 Task: Open Card IT Infrastructure Execution in Board Market Analysis for Industry Trend Identification to Workspace Business Incubators and add a team member Softage.3@softage.net, a label Purple, a checklist Data Science, an attachment from your onedrive, a color Purple and finally, add a card description 'Plan and execute company team-building retreat with a focus on personal growth and development' and a comment 'Given the potential impact of this task on our company strategic goals, let us ensure that we approach it with a long-term perspective.'. Add a start date 'Jan 03, 1900' with a due date 'Jan 10, 1900'
Action: Mouse moved to (217, 131)
Screenshot: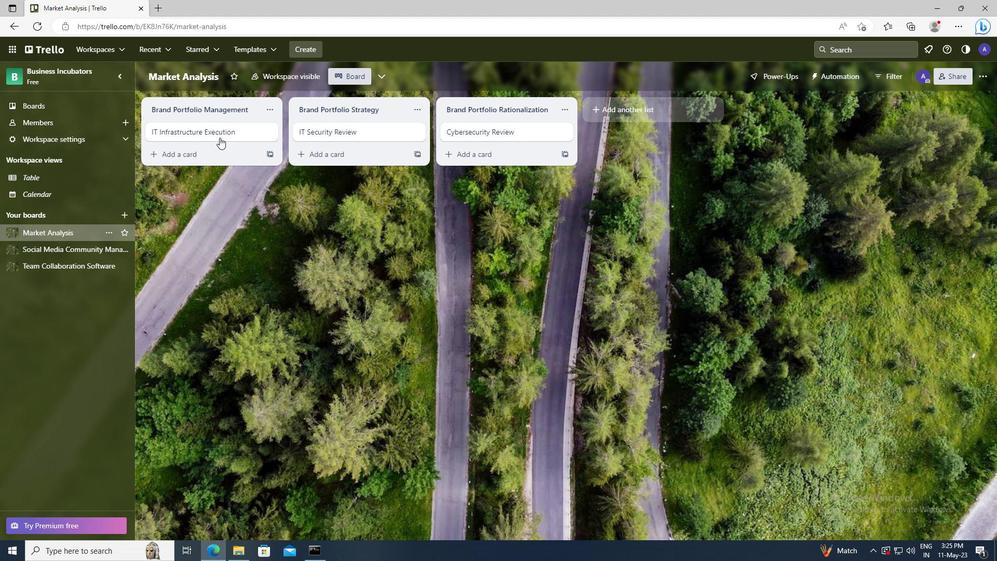 
Action: Mouse pressed left at (217, 131)
Screenshot: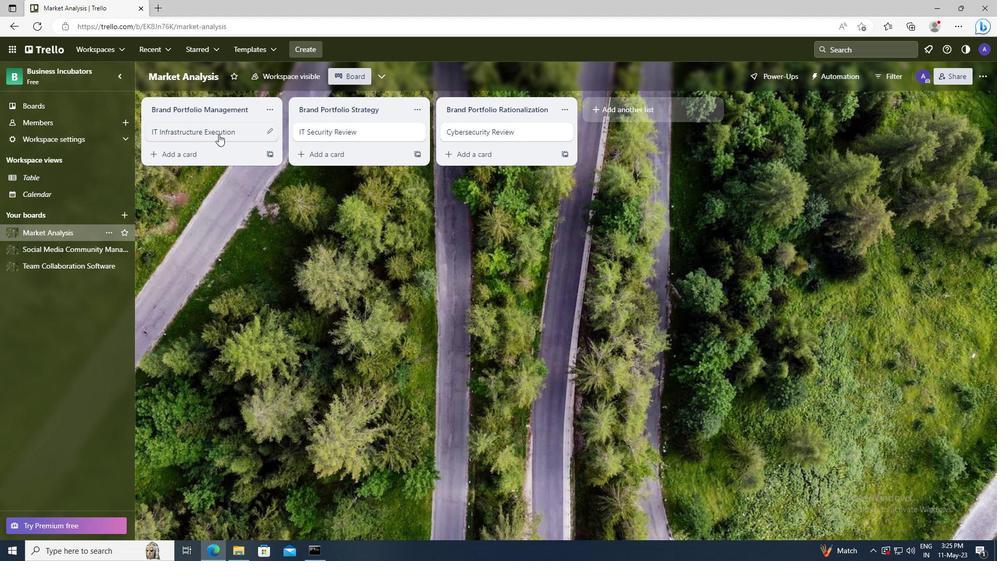 
Action: Mouse moved to (627, 133)
Screenshot: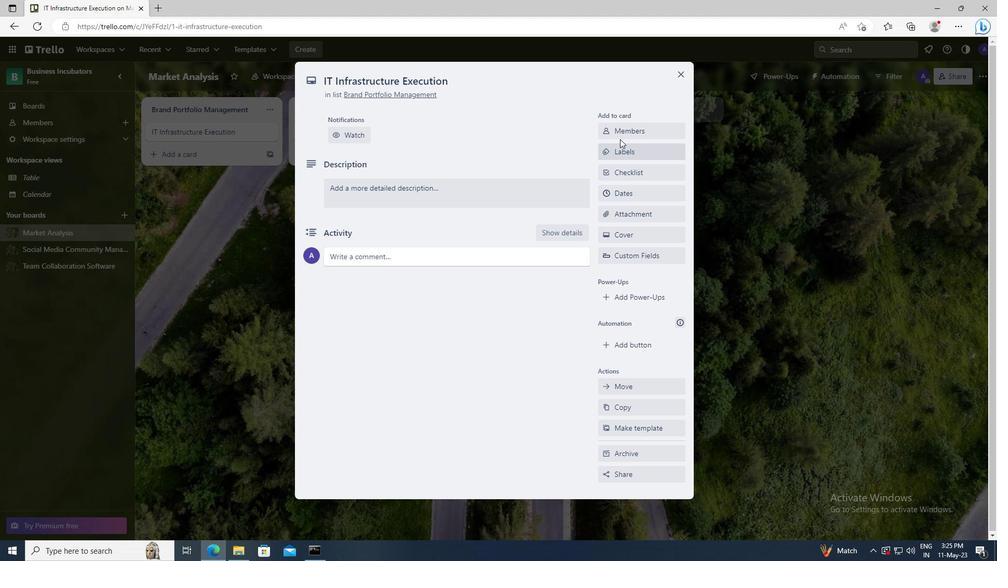 
Action: Mouse pressed left at (627, 133)
Screenshot: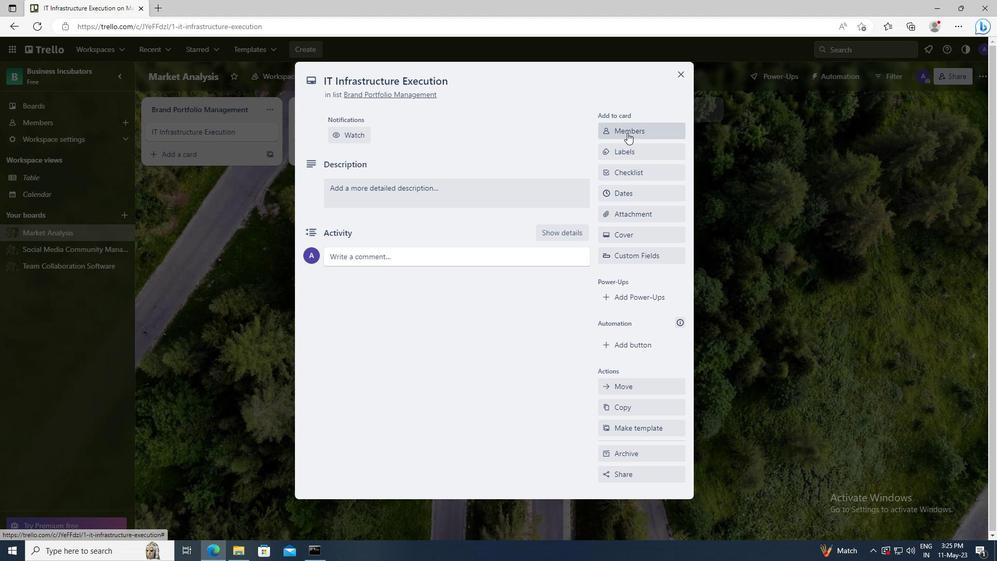
Action: Mouse moved to (635, 176)
Screenshot: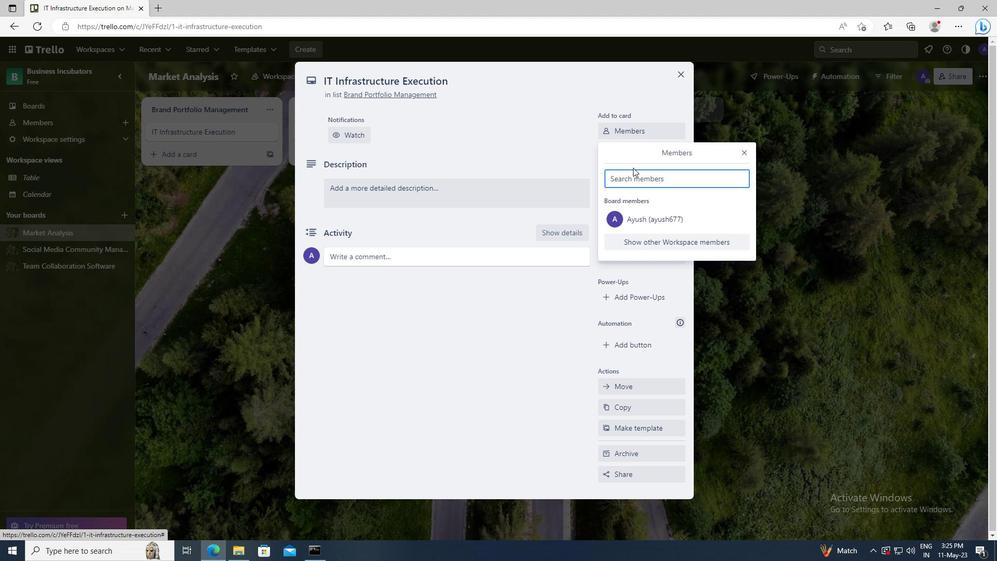 
Action: Mouse pressed left at (635, 176)
Screenshot: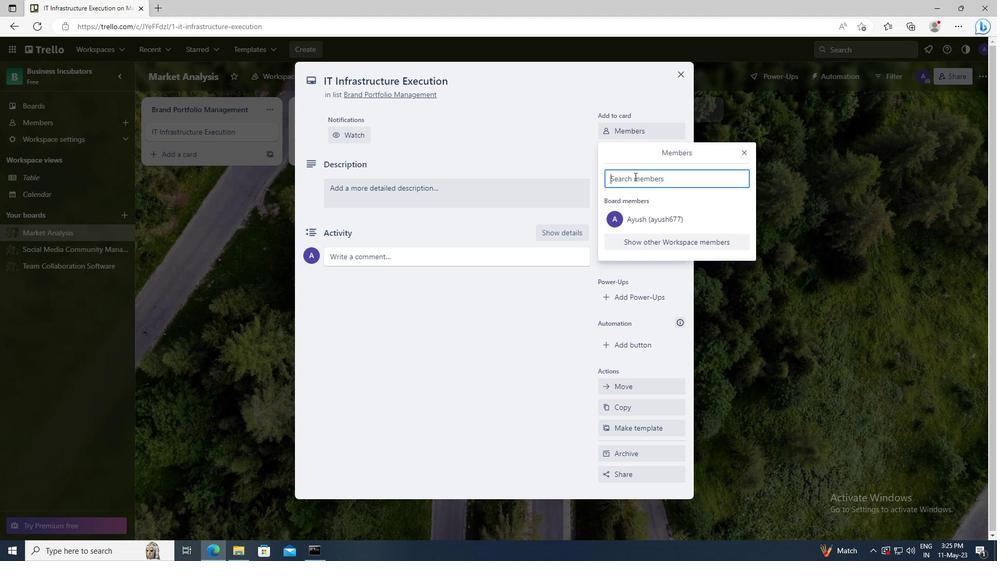 
Action: Key pressed <Key.shift>SOFTAGE.3
Screenshot: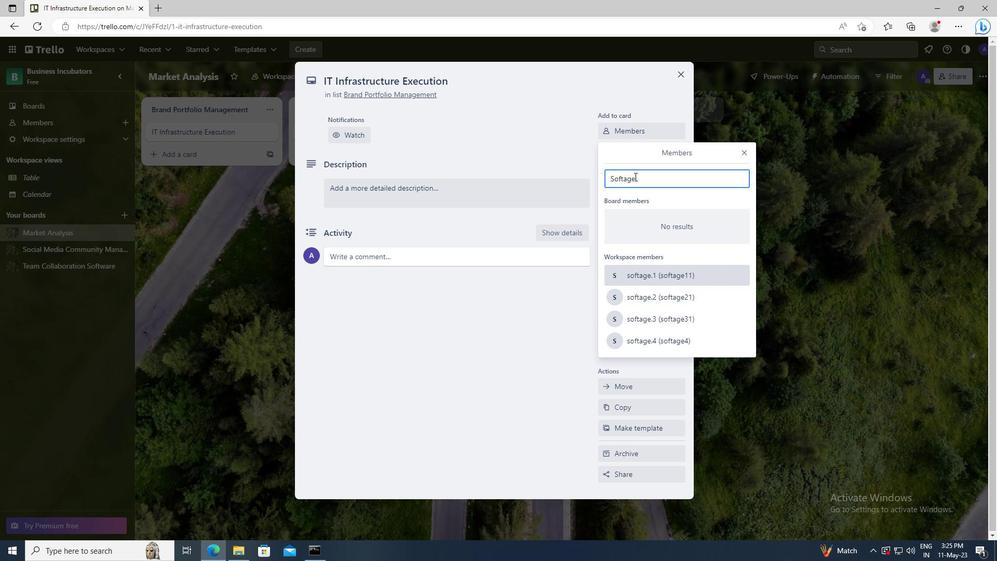 
Action: Mouse moved to (650, 277)
Screenshot: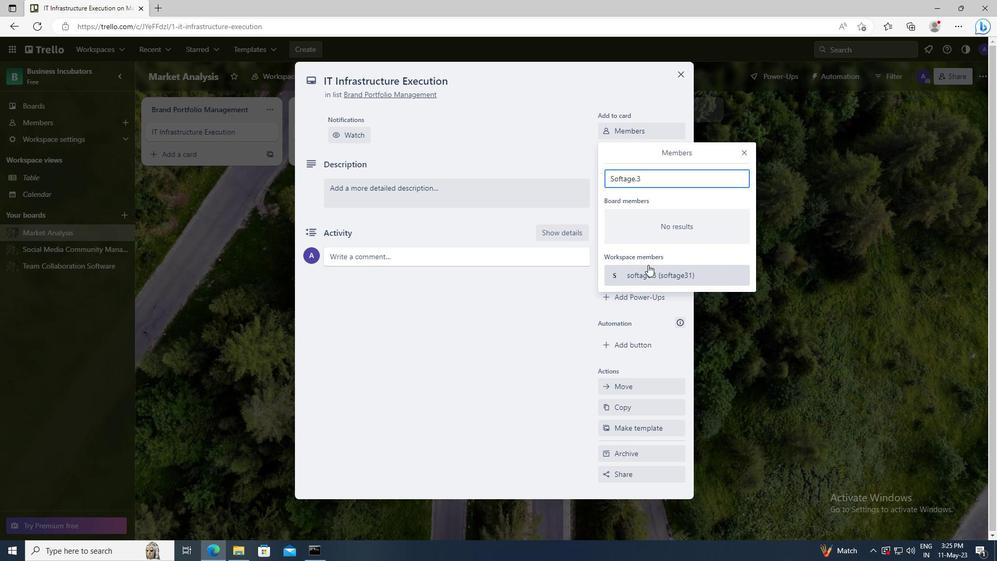 
Action: Mouse pressed left at (650, 277)
Screenshot: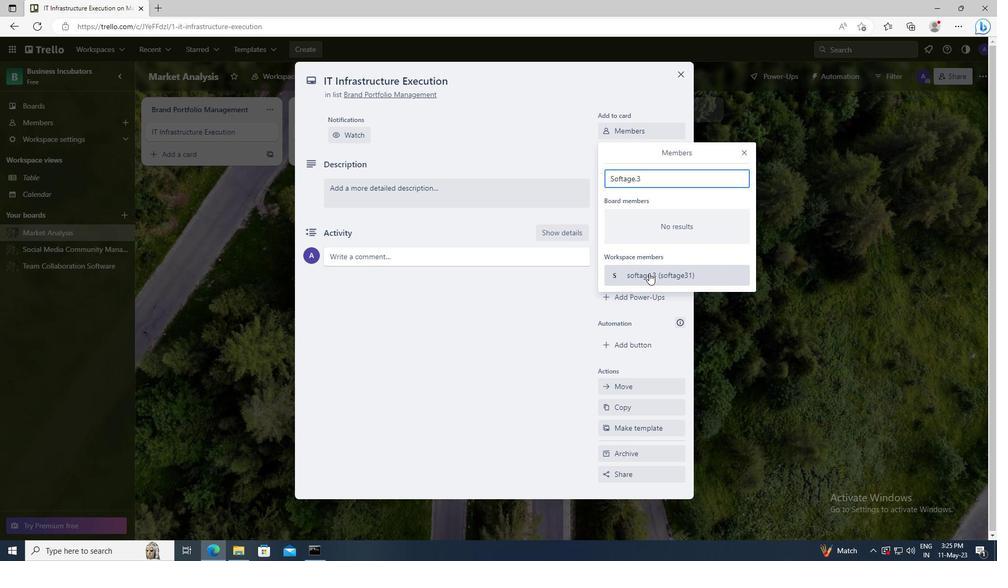 
Action: Mouse moved to (743, 152)
Screenshot: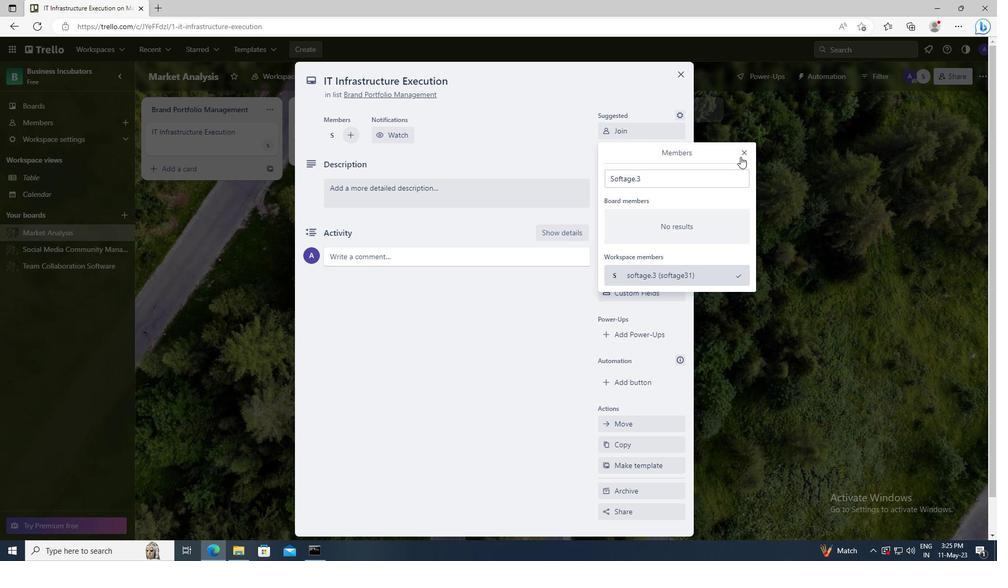
Action: Mouse pressed left at (743, 152)
Screenshot: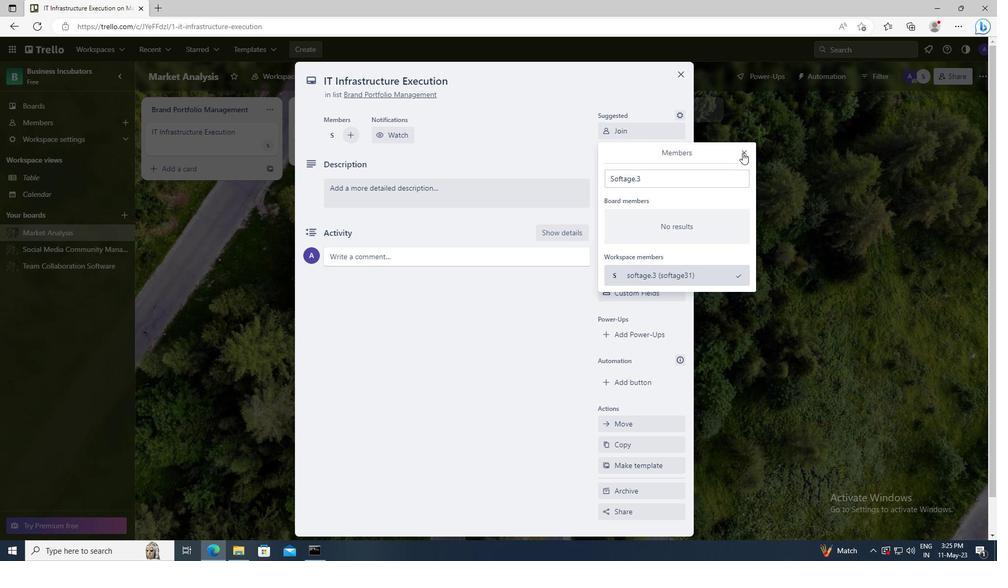
Action: Mouse moved to (647, 183)
Screenshot: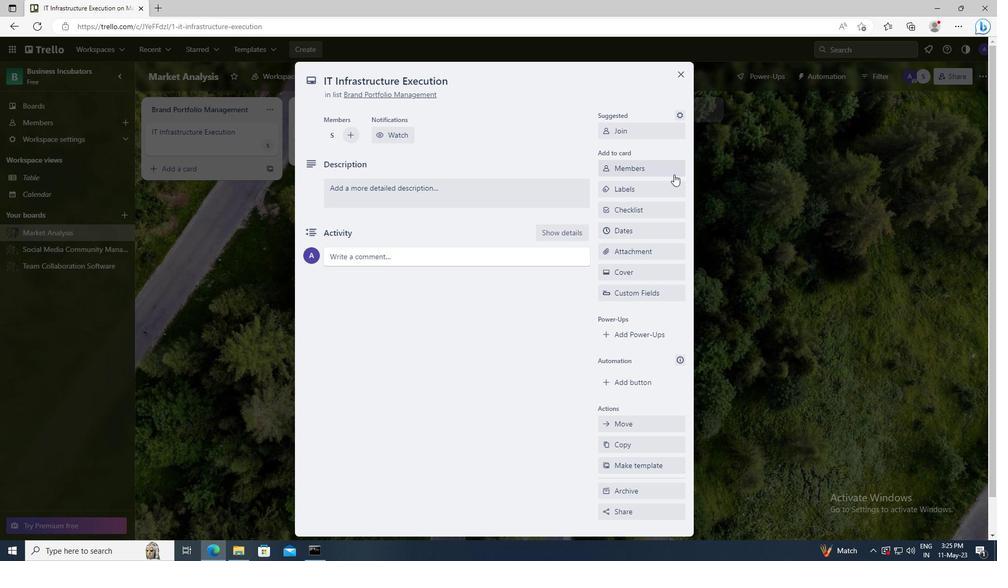 
Action: Mouse pressed left at (647, 183)
Screenshot: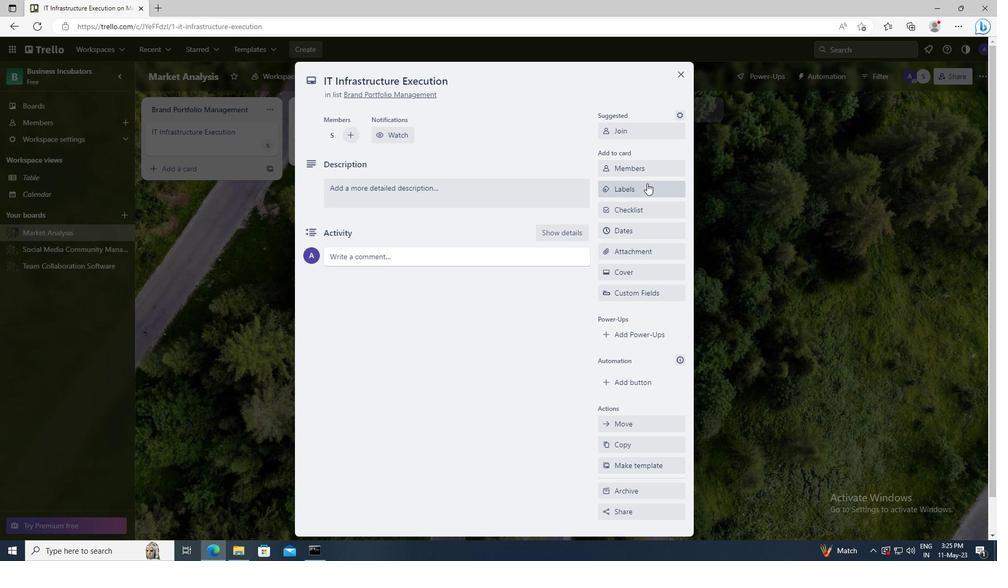 
Action: Mouse moved to (677, 394)
Screenshot: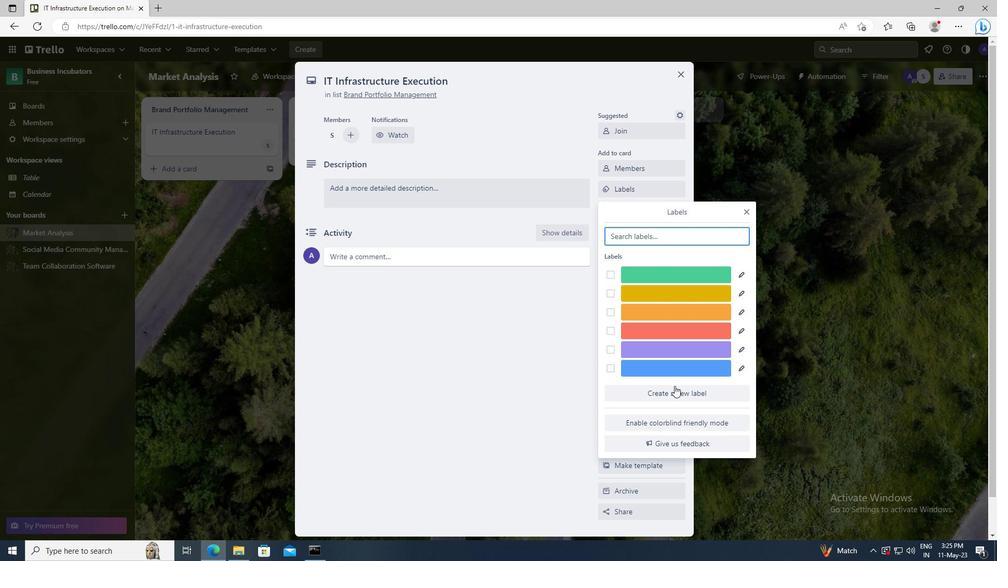 
Action: Mouse pressed left at (677, 394)
Screenshot: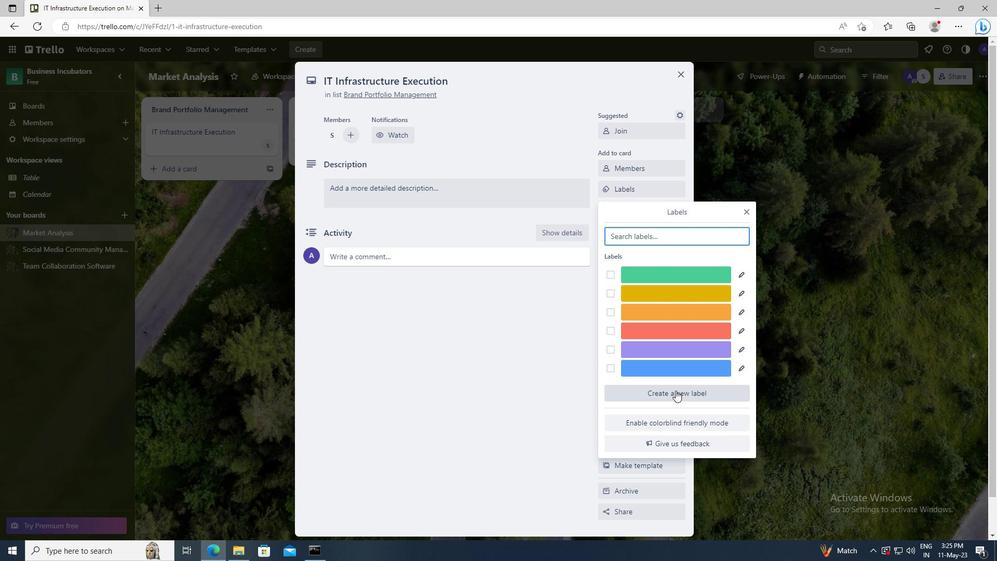
Action: Mouse moved to (730, 362)
Screenshot: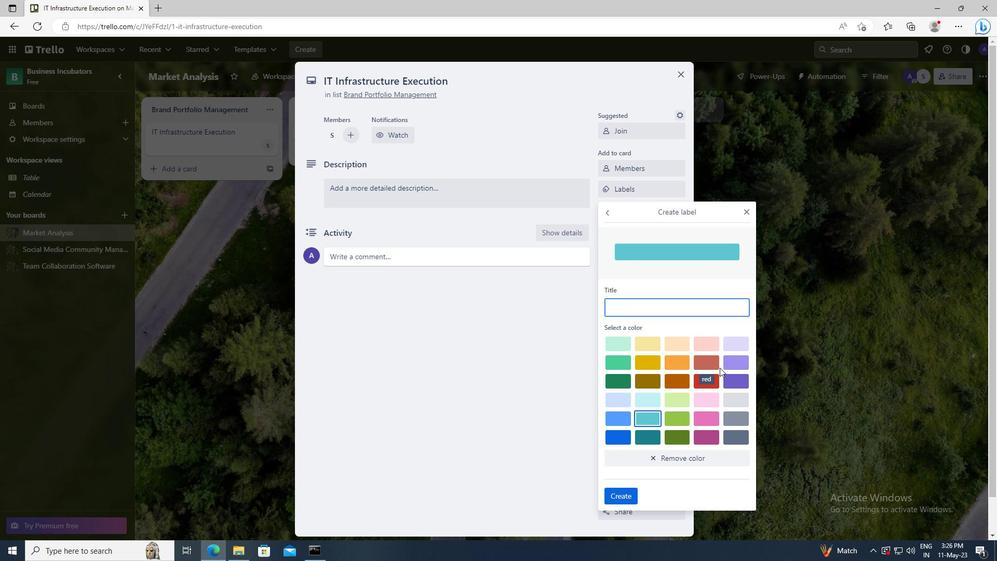 
Action: Mouse pressed left at (730, 362)
Screenshot: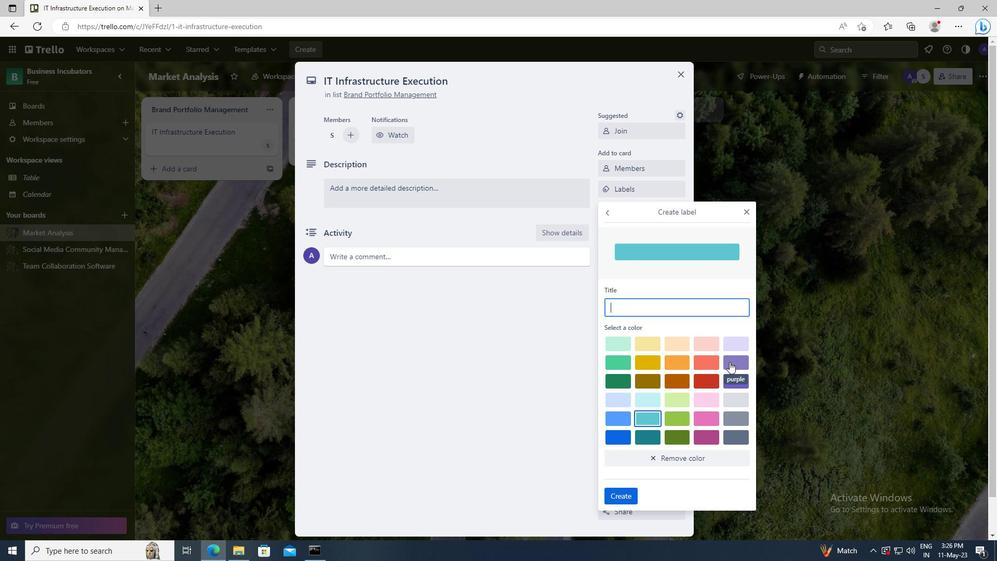
Action: Mouse moved to (623, 496)
Screenshot: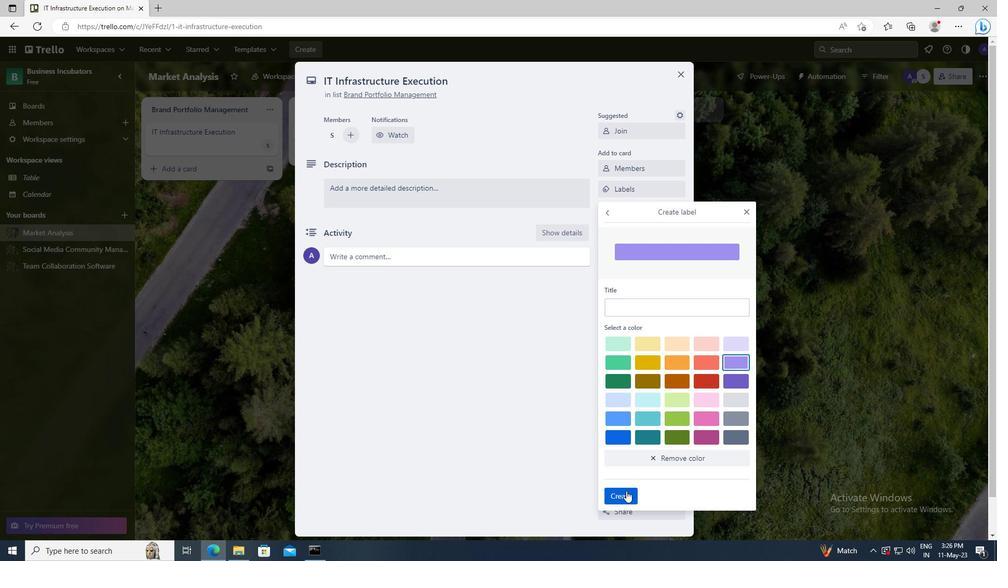 
Action: Mouse pressed left at (623, 496)
Screenshot: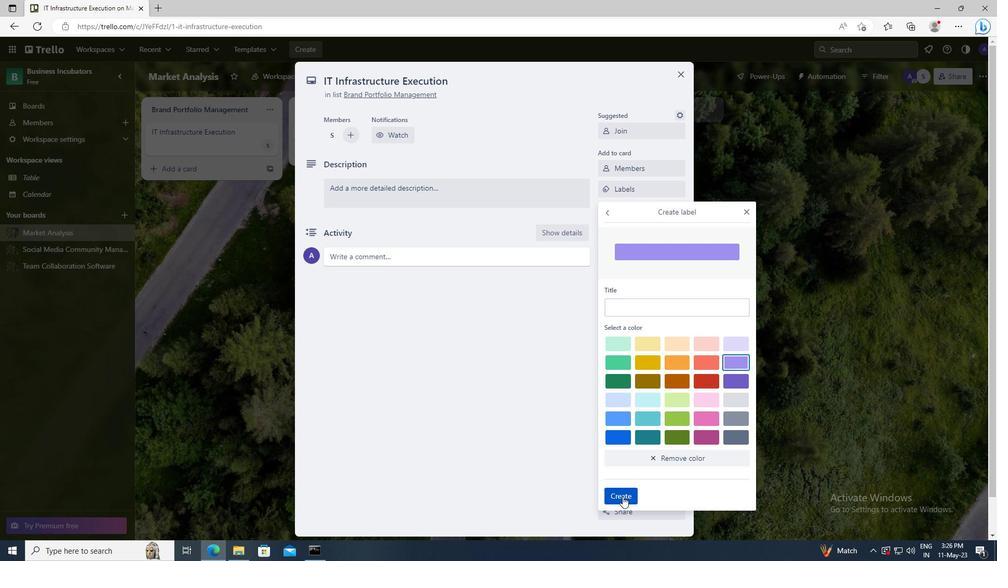 
Action: Mouse moved to (746, 210)
Screenshot: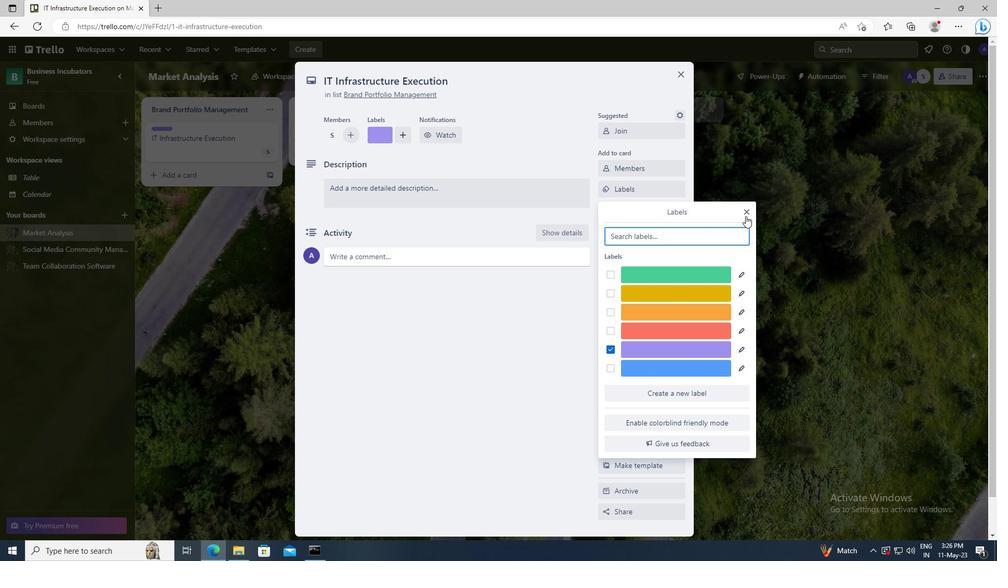 
Action: Mouse pressed left at (746, 210)
Screenshot: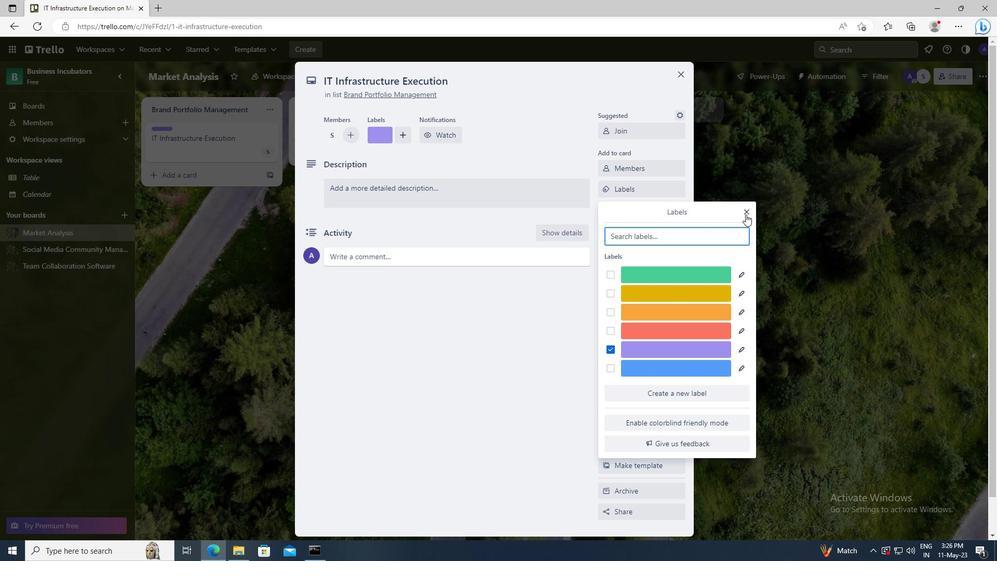 
Action: Mouse moved to (654, 205)
Screenshot: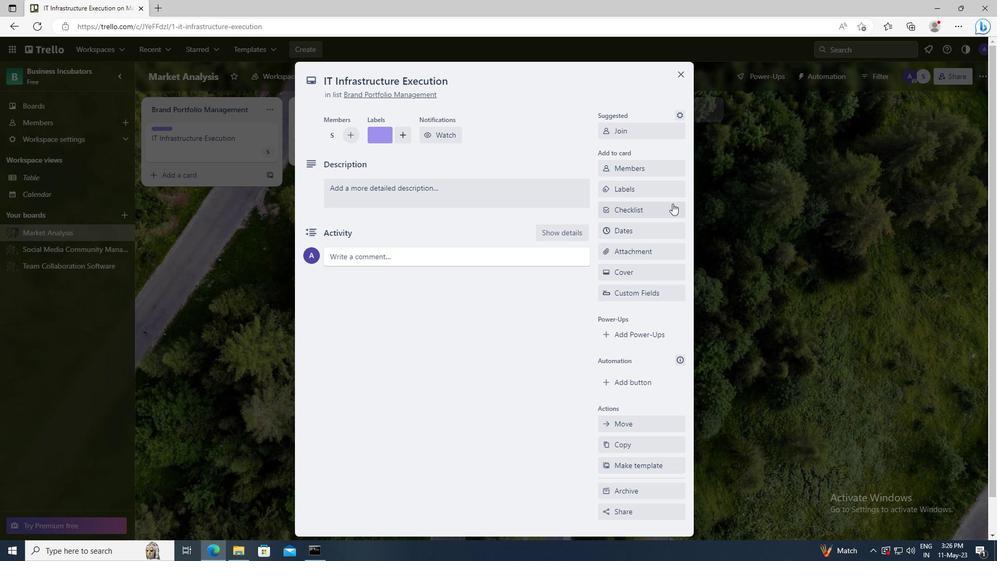 
Action: Mouse pressed left at (654, 205)
Screenshot: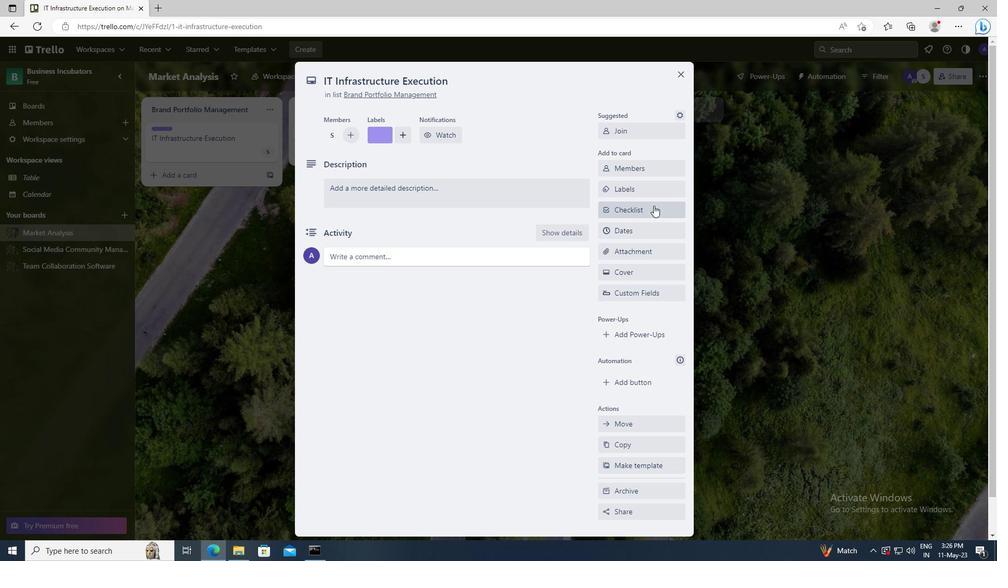 
Action: Key pressed <Key.shift>DATA<Key.space><Key.shift>SCIENCE
Screenshot: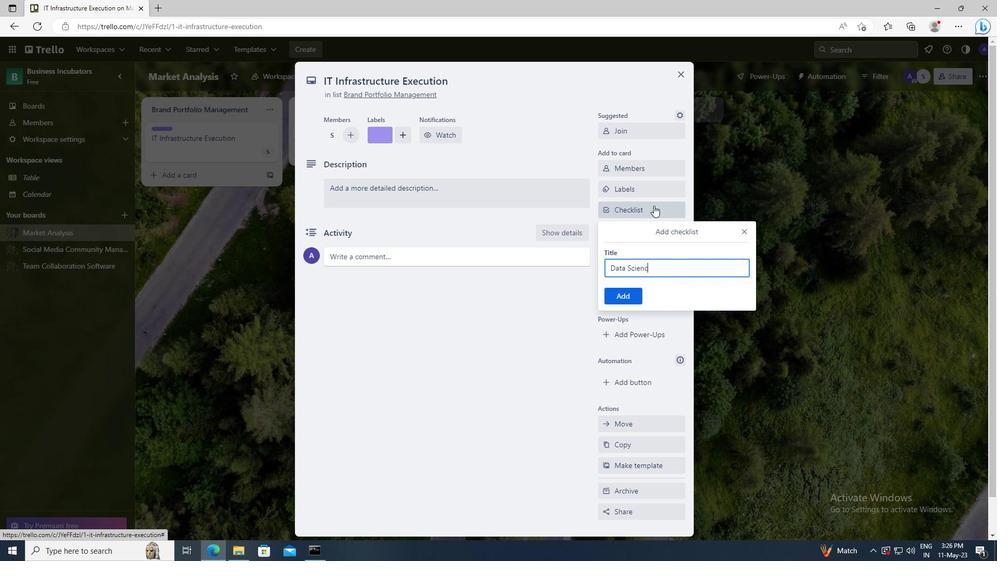 
Action: Mouse moved to (628, 295)
Screenshot: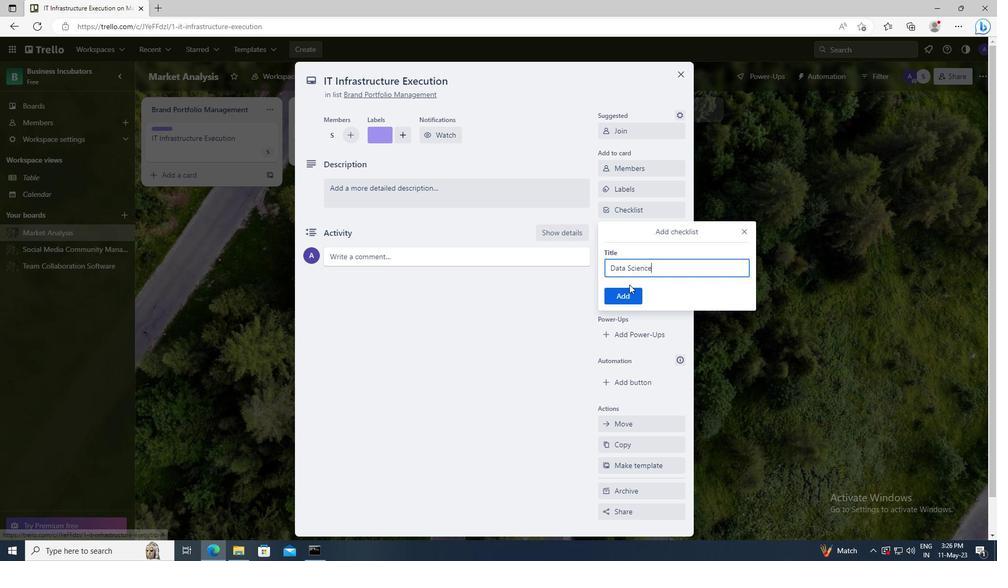 
Action: Mouse pressed left at (628, 295)
Screenshot: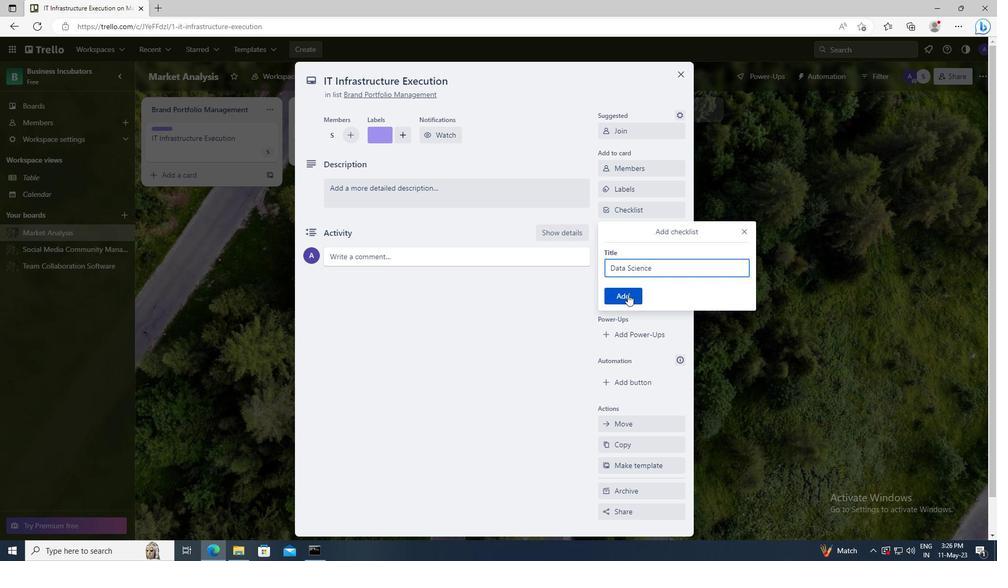 
Action: Mouse moved to (628, 254)
Screenshot: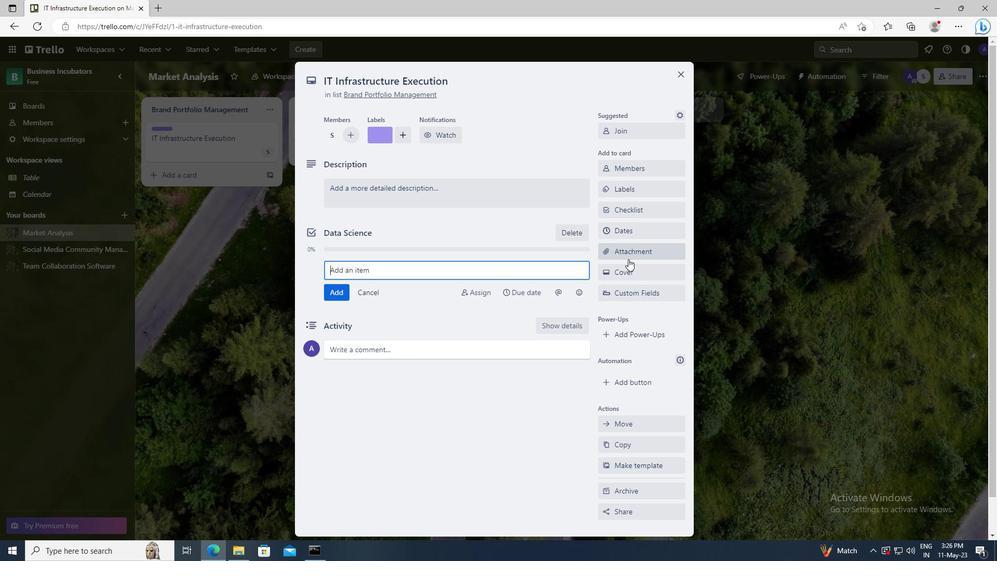 
Action: Mouse pressed left at (628, 254)
Screenshot: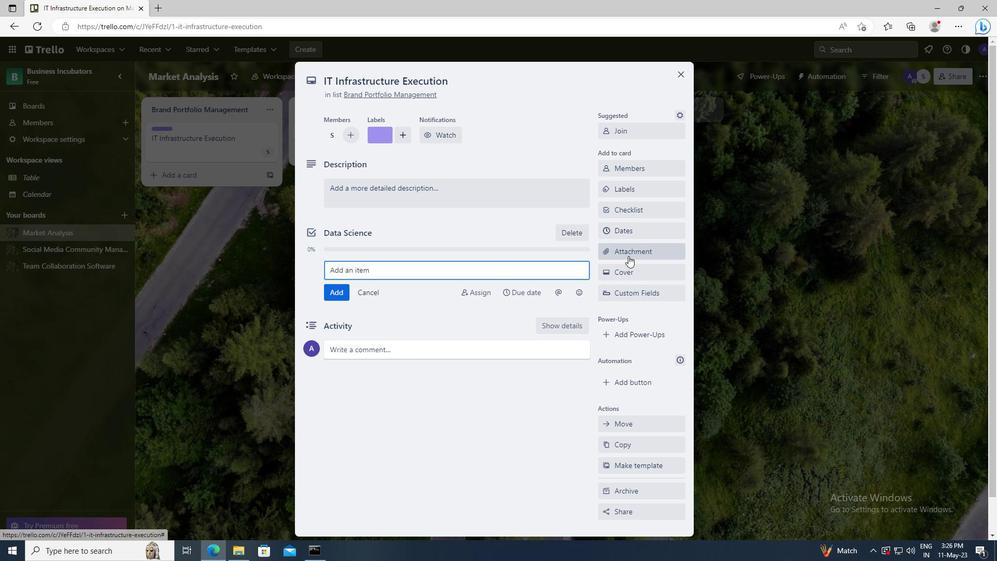 
Action: Mouse moved to (626, 376)
Screenshot: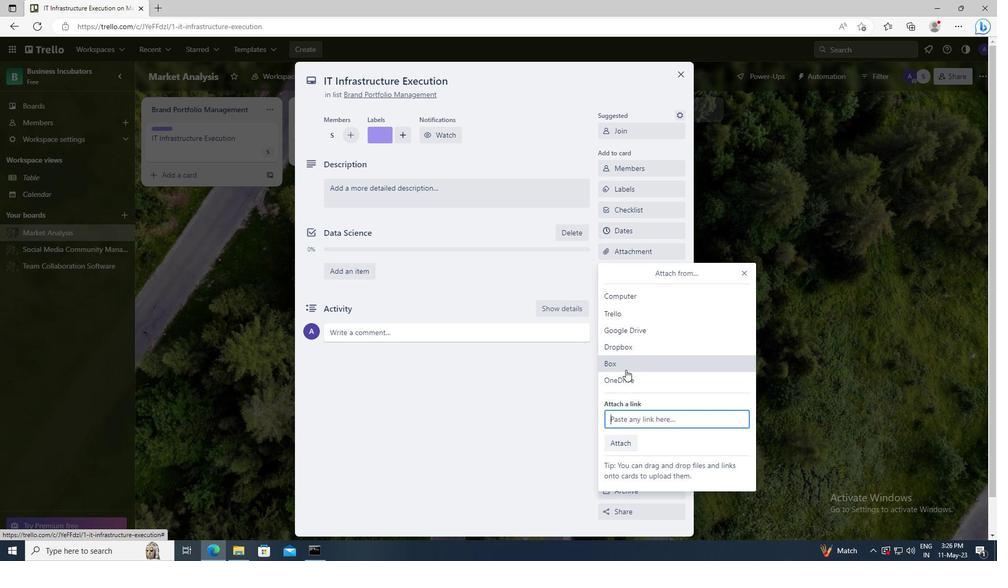 
Action: Mouse pressed left at (626, 376)
Screenshot: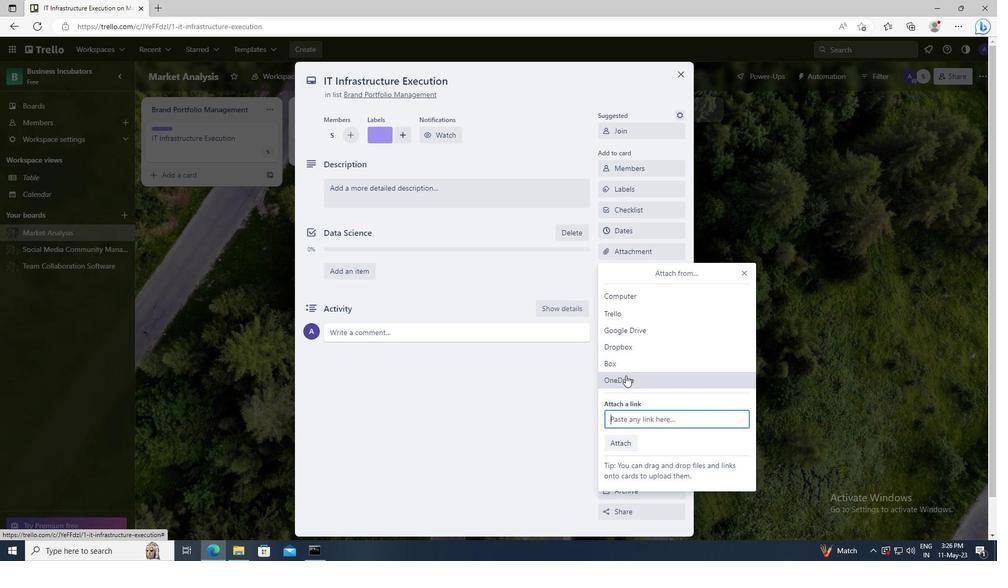
Action: Mouse moved to (394, 207)
Screenshot: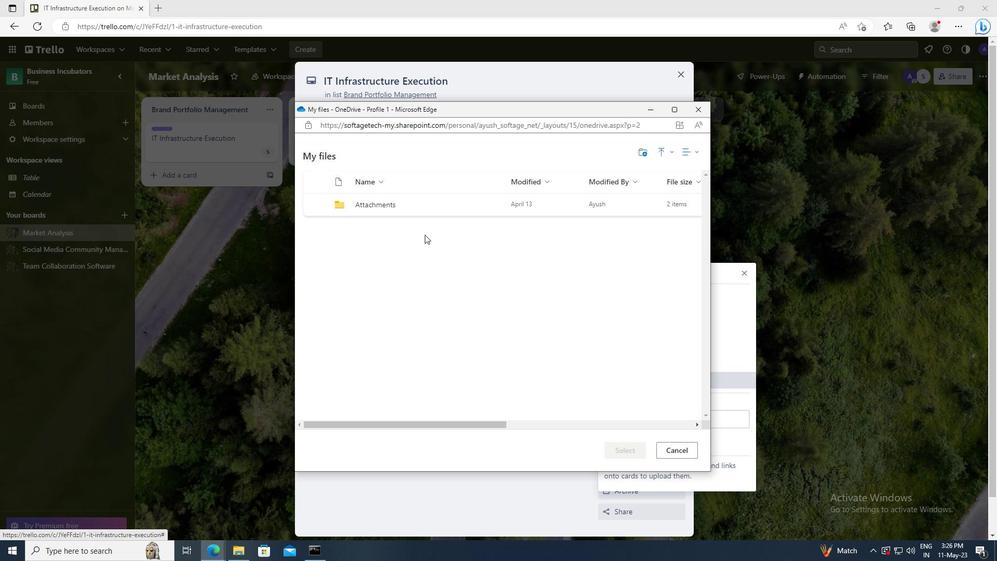 
Action: Mouse pressed left at (394, 207)
Screenshot: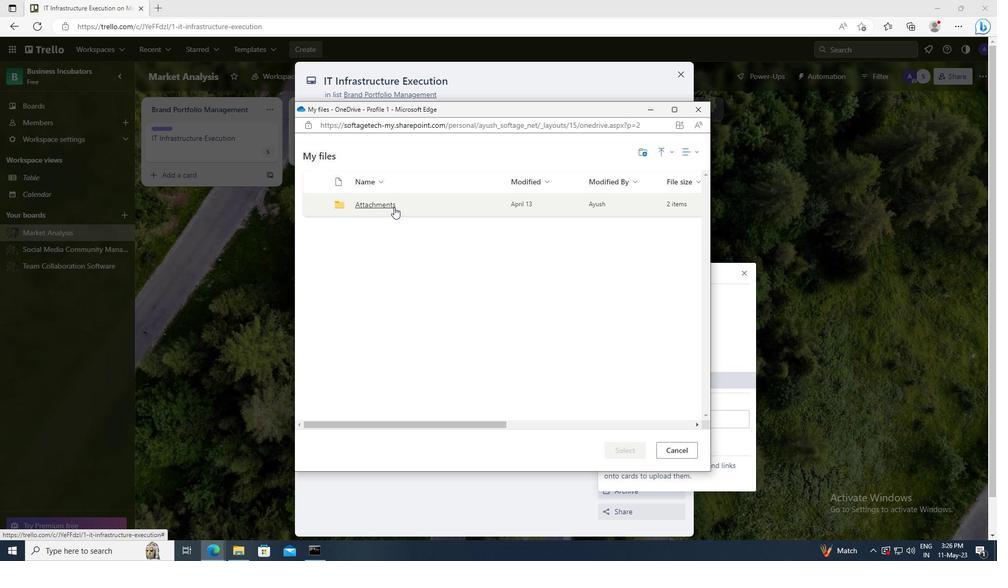
Action: Mouse moved to (318, 205)
Screenshot: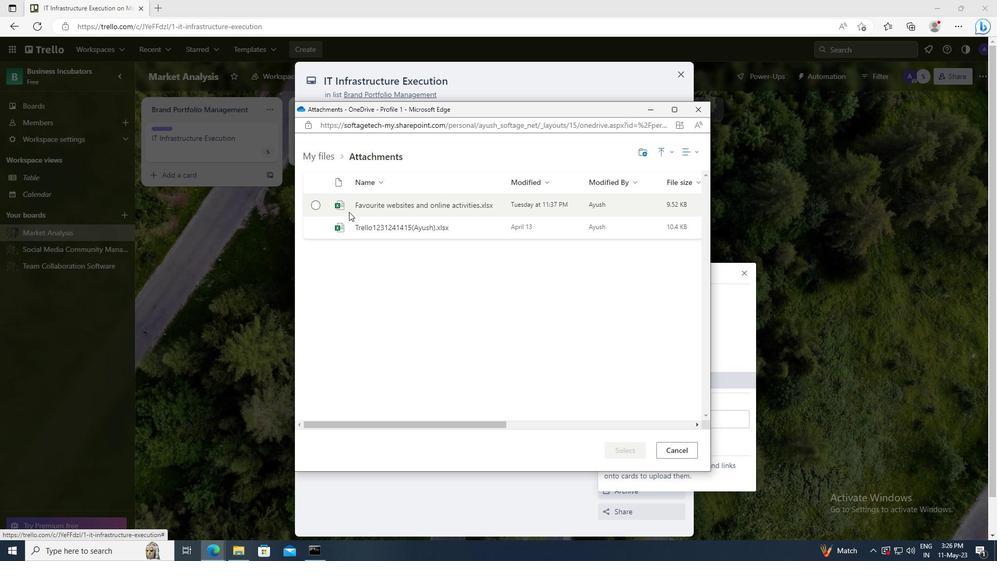 
Action: Mouse pressed left at (318, 205)
Screenshot: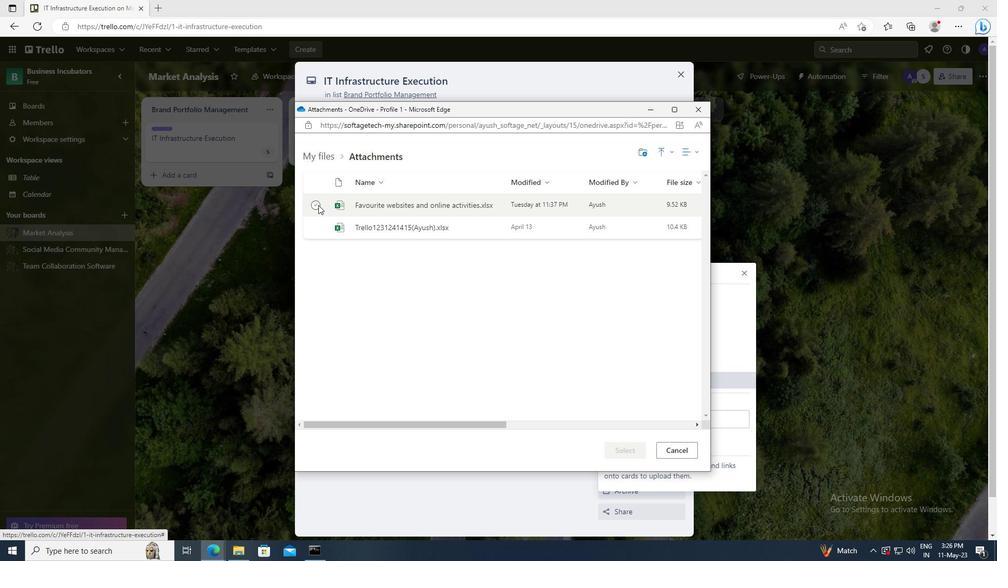 
Action: Mouse moved to (624, 448)
Screenshot: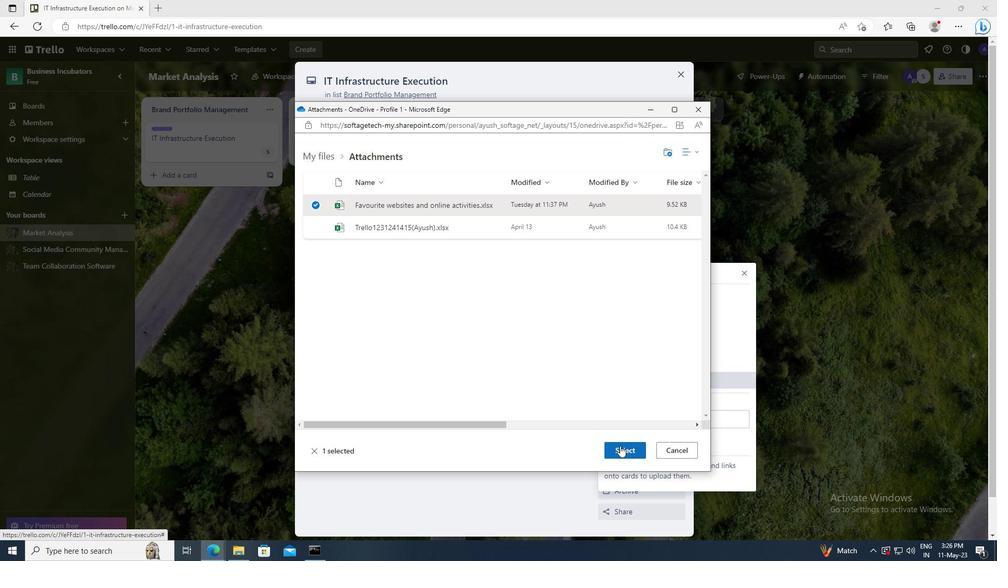 
Action: Mouse pressed left at (624, 448)
Screenshot: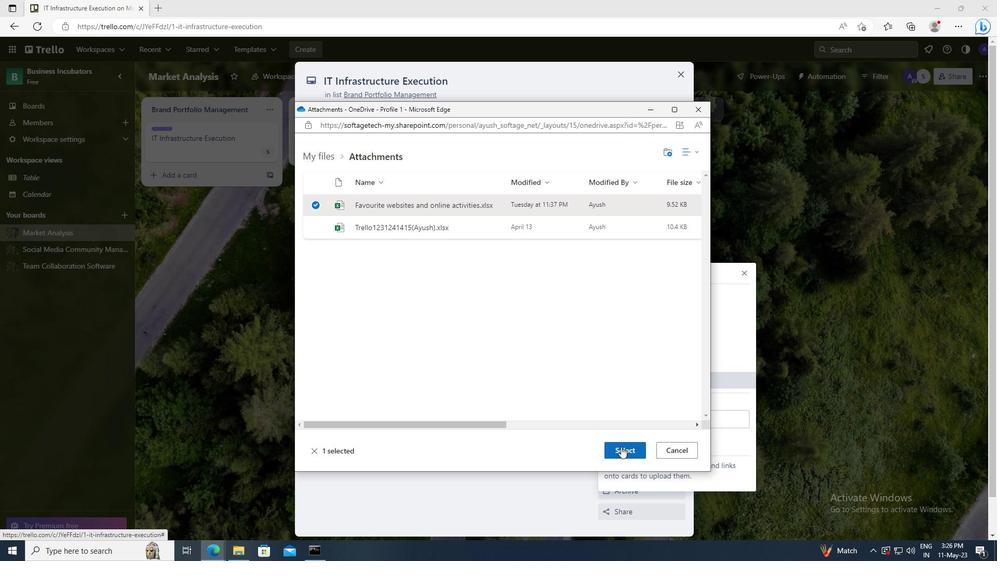 
Action: Mouse moved to (635, 274)
Screenshot: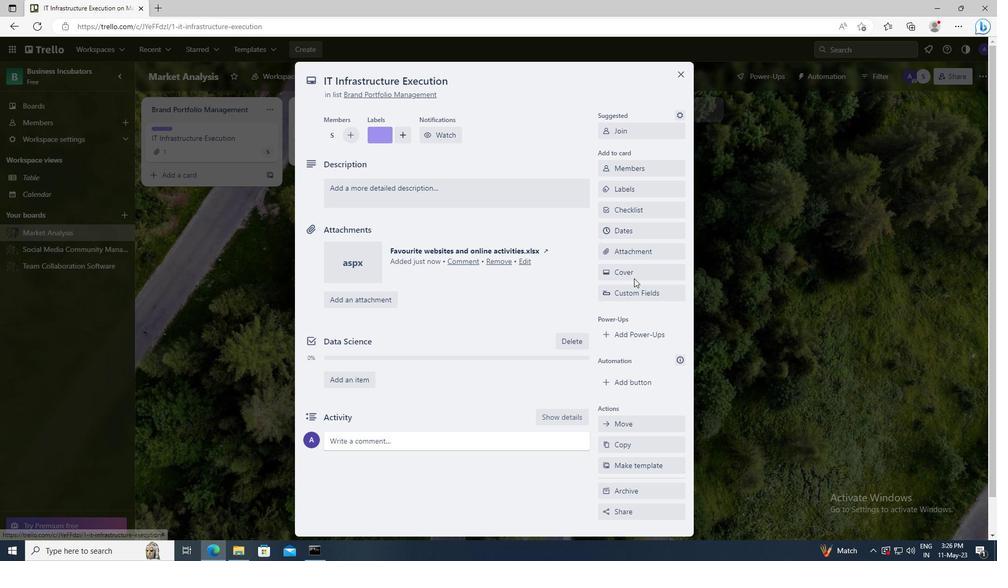 
Action: Mouse pressed left at (635, 274)
Screenshot: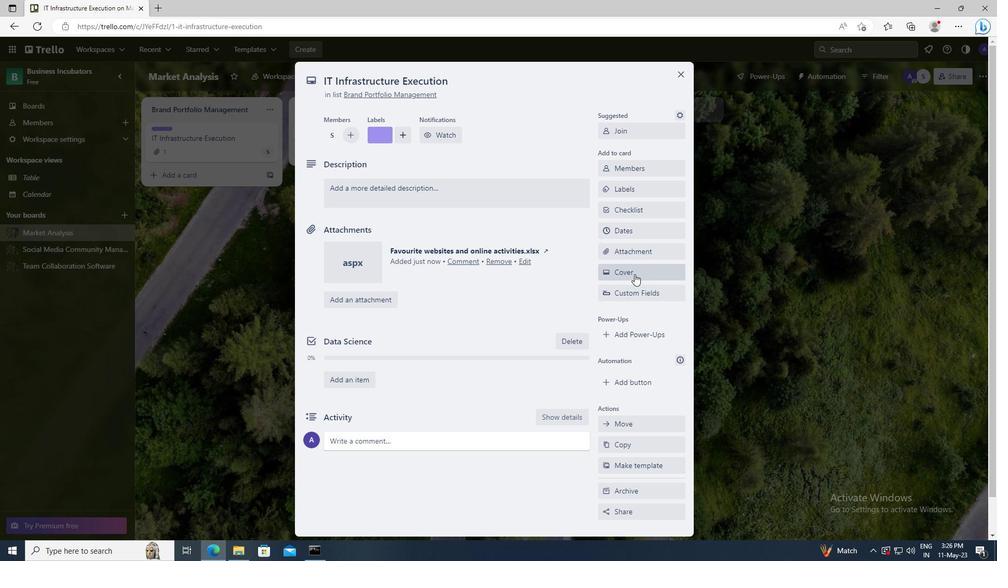 
Action: Mouse moved to (736, 326)
Screenshot: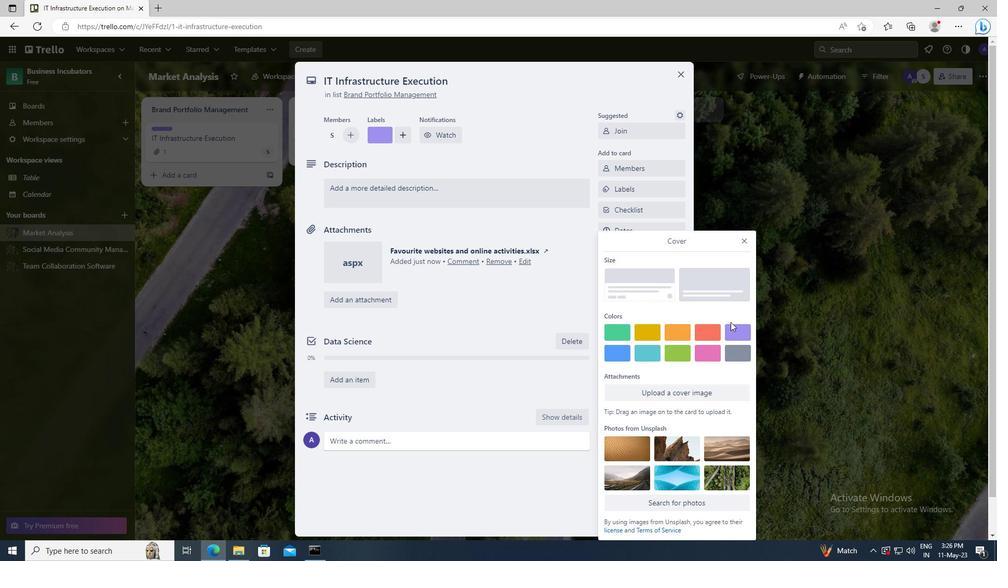 
Action: Mouse pressed left at (736, 326)
Screenshot: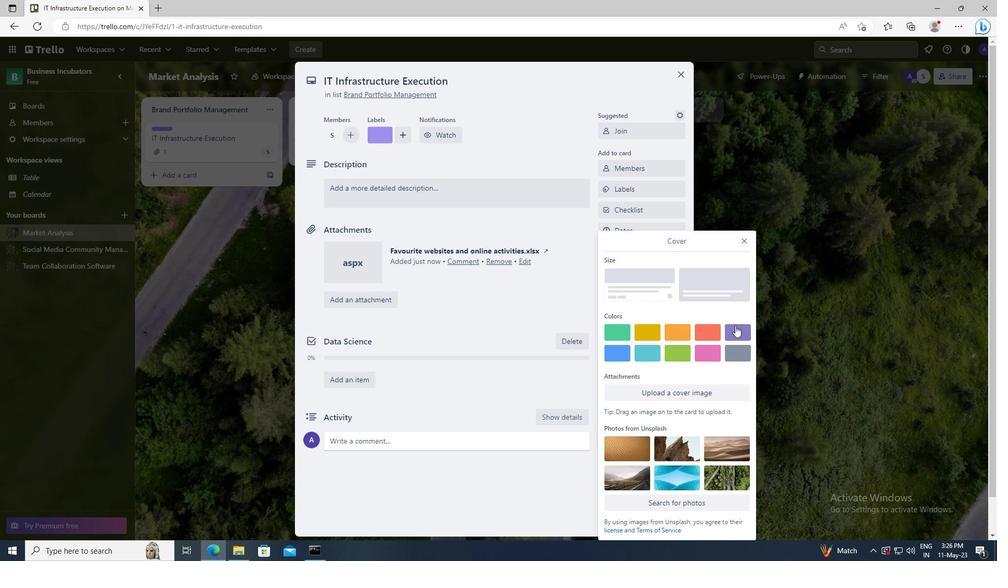 
Action: Mouse moved to (744, 224)
Screenshot: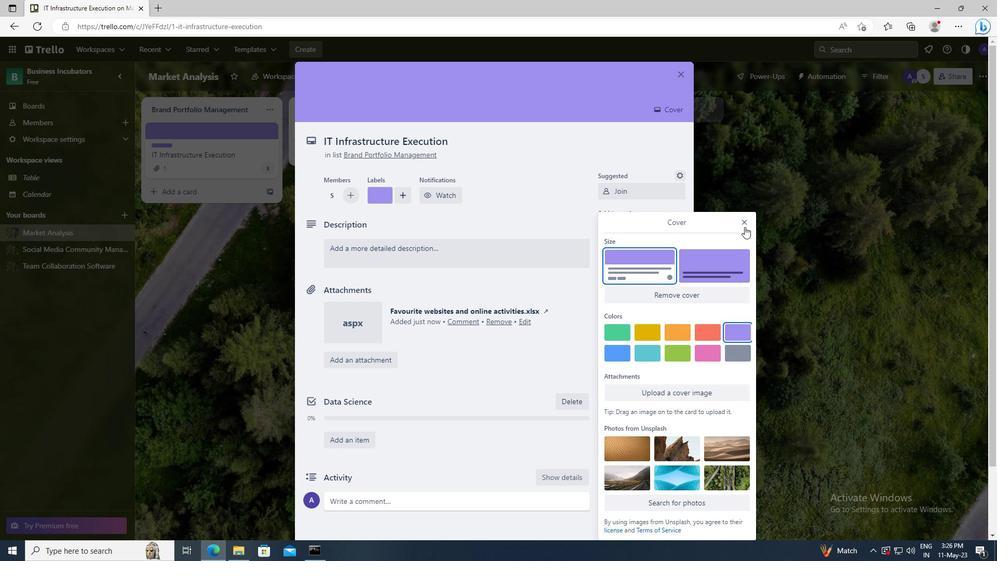 
Action: Mouse pressed left at (744, 224)
Screenshot: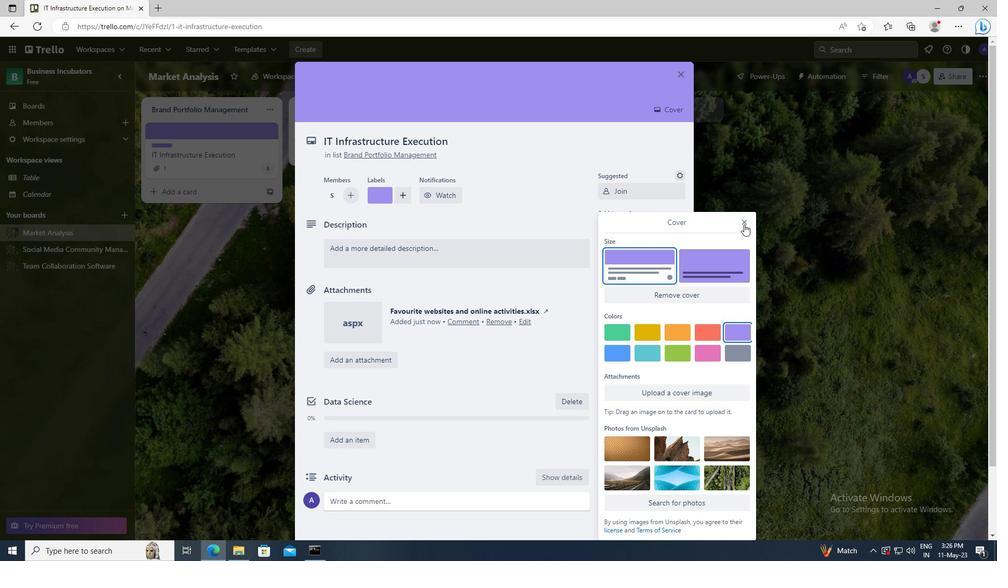 
Action: Mouse moved to (443, 262)
Screenshot: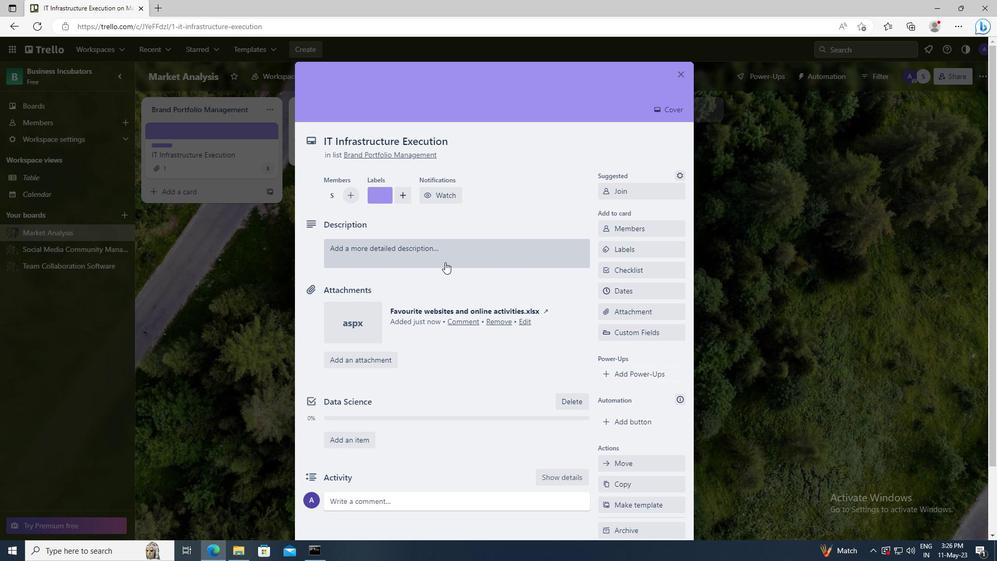 
Action: Mouse pressed left at (443, 262)
Screenshot: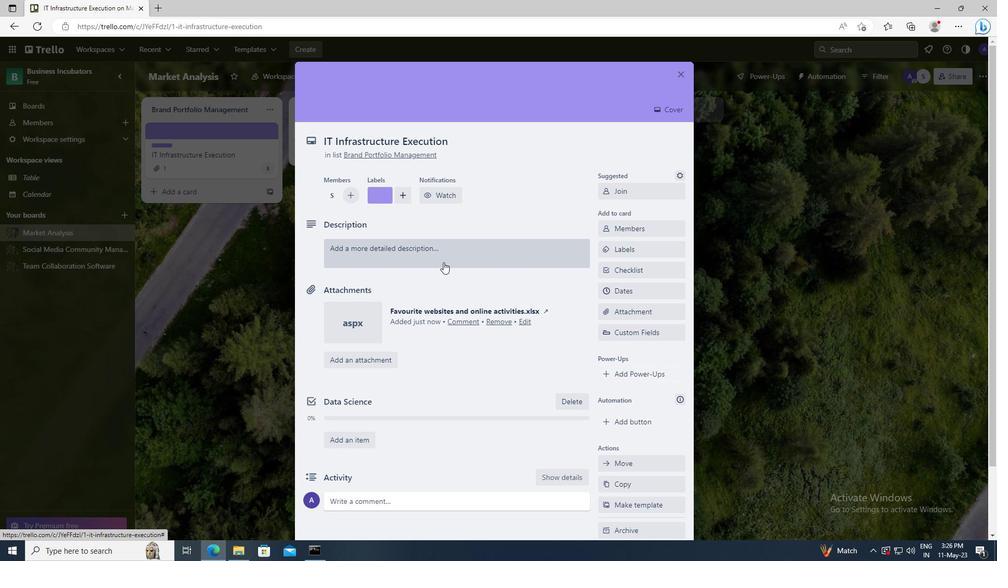 
Action: Key pressed <Key.shift>PLAN<Key.space>AND<Key.space>EXECUTE<Key.space>COMPANY<Key.space>TEAM-BUILDING<Key.space>RETREAT<Key.space>WITH<Key.space>A<Key.space>FOCUS<Key.space>ON<Key.space>PERSONAL<Key.space>GROWTH<Key.space>AND<Key.space>DEVELOPMENT
Screenshot: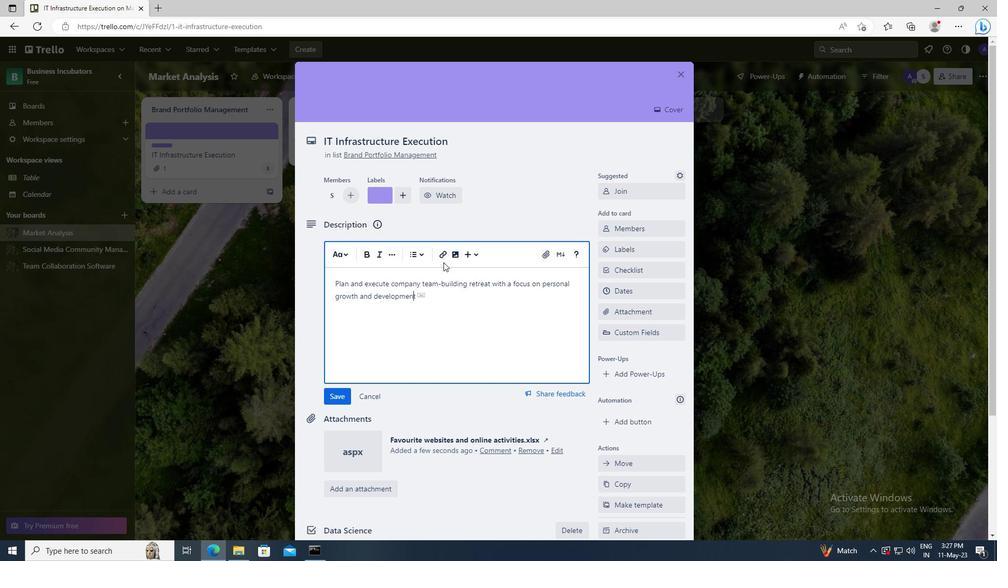 
Action: Mouse scrolled (443, 261) with delta (0, 0)
Screenshot: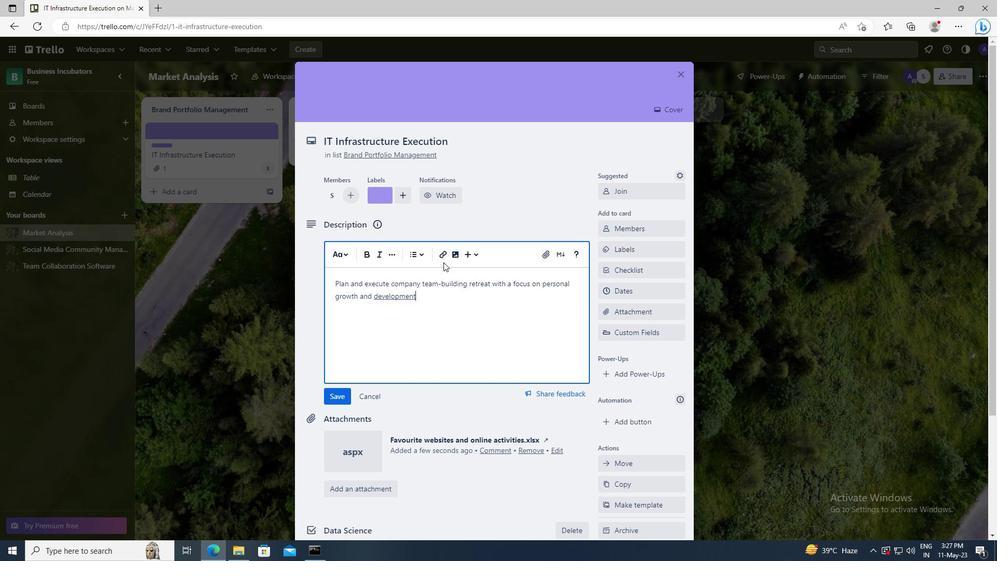 
Action: Mouse moved to (349, 324)
Screenshot: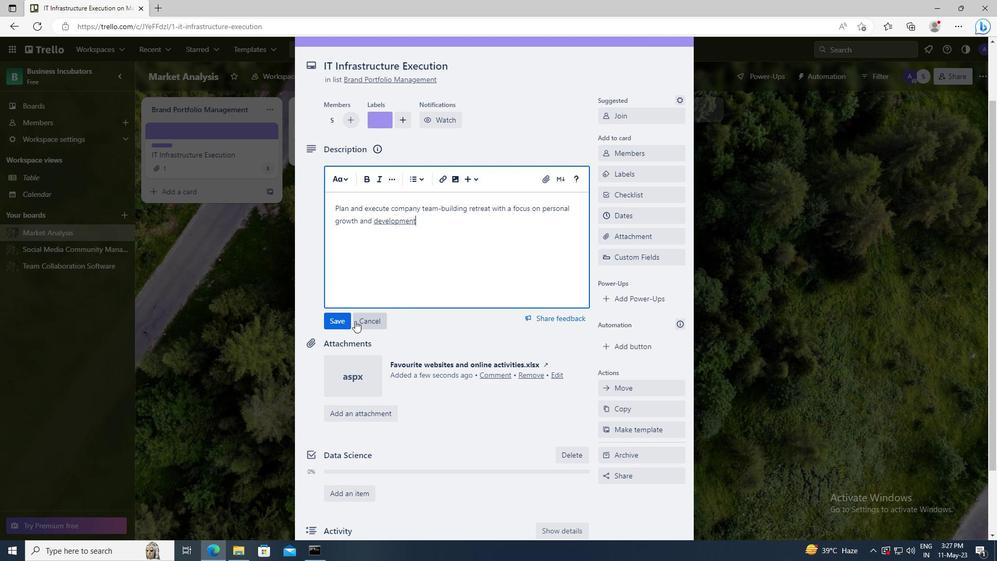 
Action: Mouse pressed left at (349, 324)
Screenshot: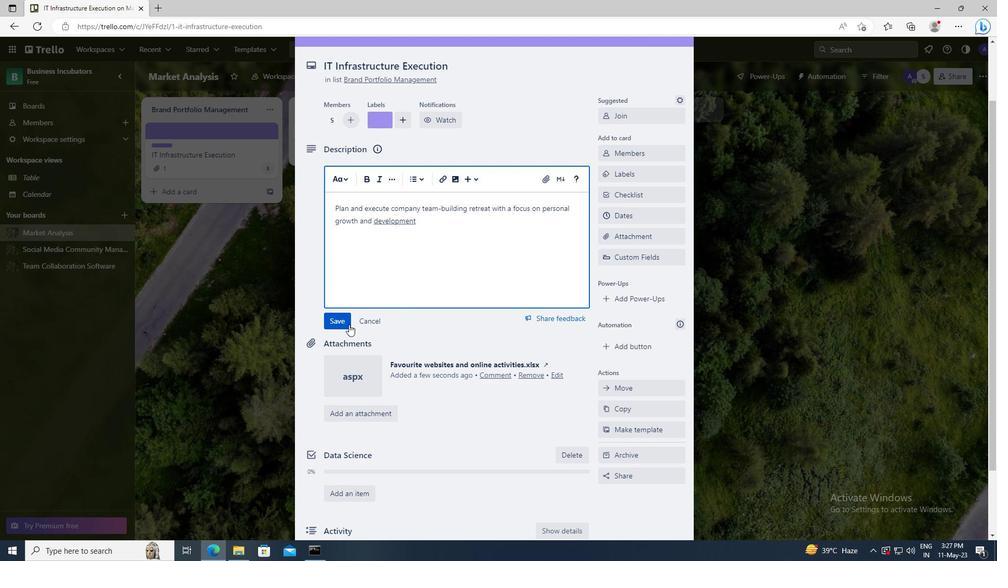 
Action: Mouse scrolled (349, 324) with delta (0, 0)
Screenshot: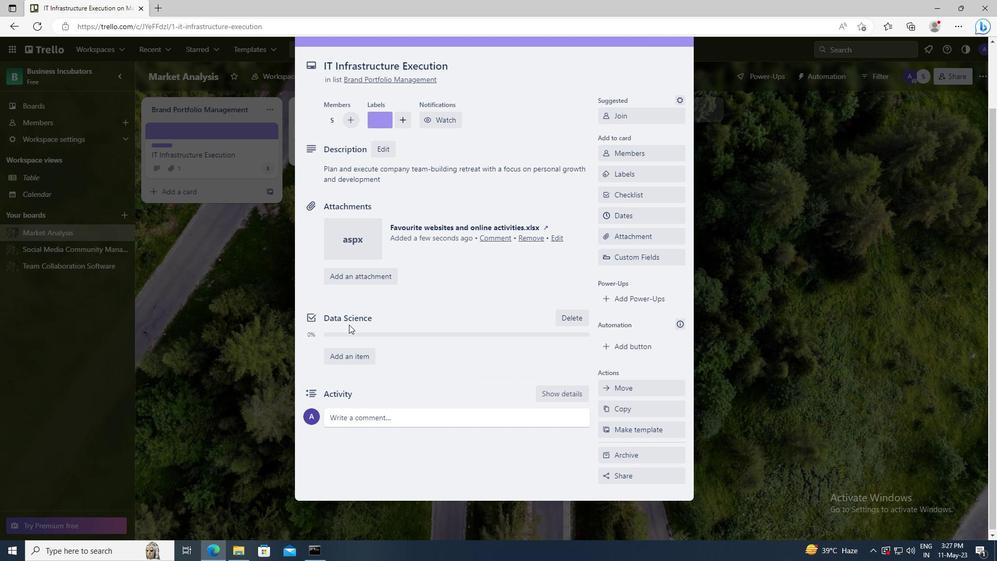
Action: Mouse moved to (349, 416)
Screenshot: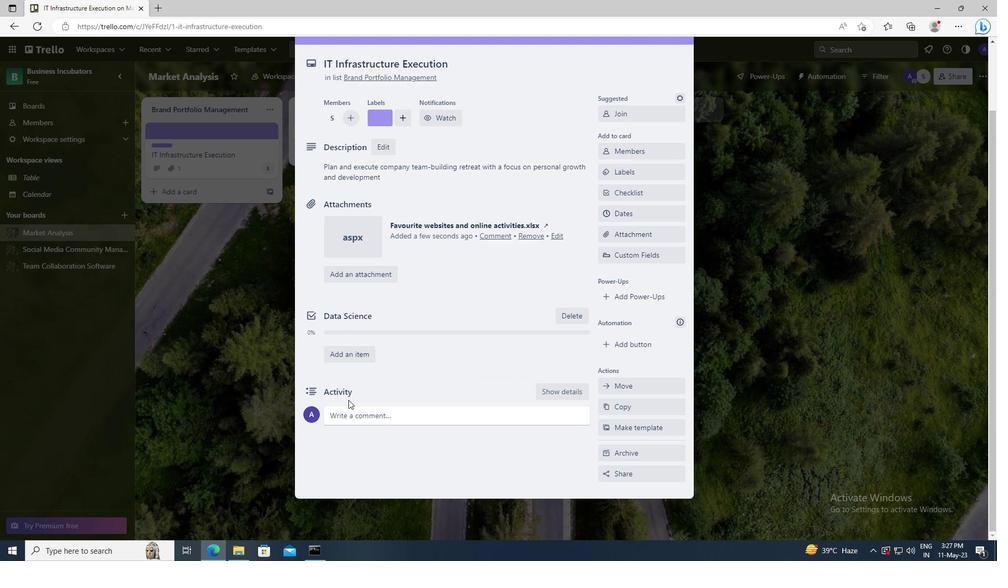 
Action: Mouse pressed left at (349, 416)
Screenshot: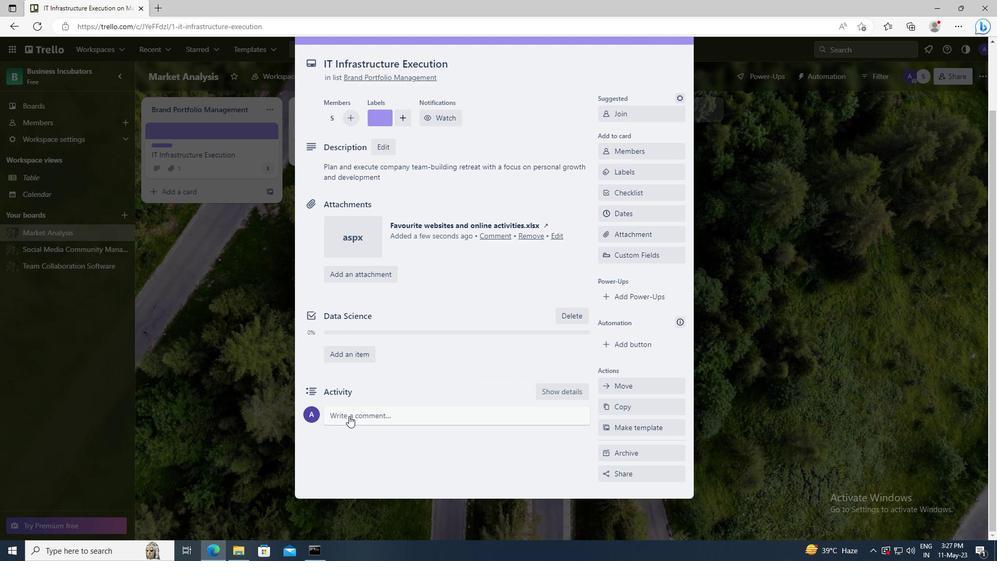 
Action: Key pressed <Key.shift>GIVEN<Key.space>THE<Key.space>POTENTIAL<Key.space>IMPACT<Key.space>OF<Key.space>THIS<Key.space>TASK<Key.space>ON<Key.space>OUR<Key.space>COMPANY<Key.space>STRATEGIC<Key.space>GOALS,<Key.space>LET<Key.space>US<Key.space>ENSURE<Key.space>THAT<Key.space>WE<Key.space>APPROACH<Key.space>IT<Key.space>WITH<Key.space>A<Key.space>LONG-TERM<Key.space>PERSPECTIVE.
Screenshot: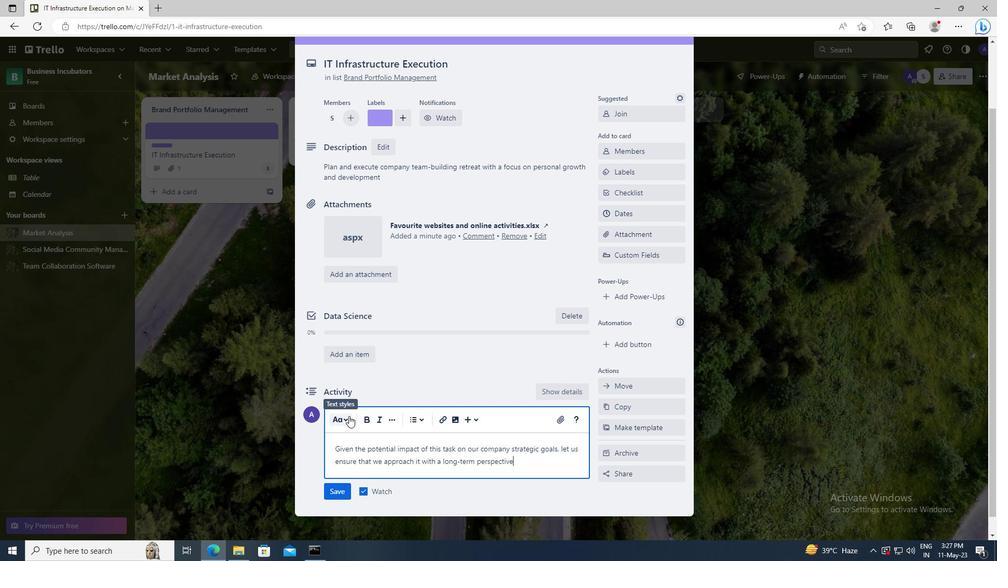 
Action: Mouse moved to (342, 491)
Screenshot: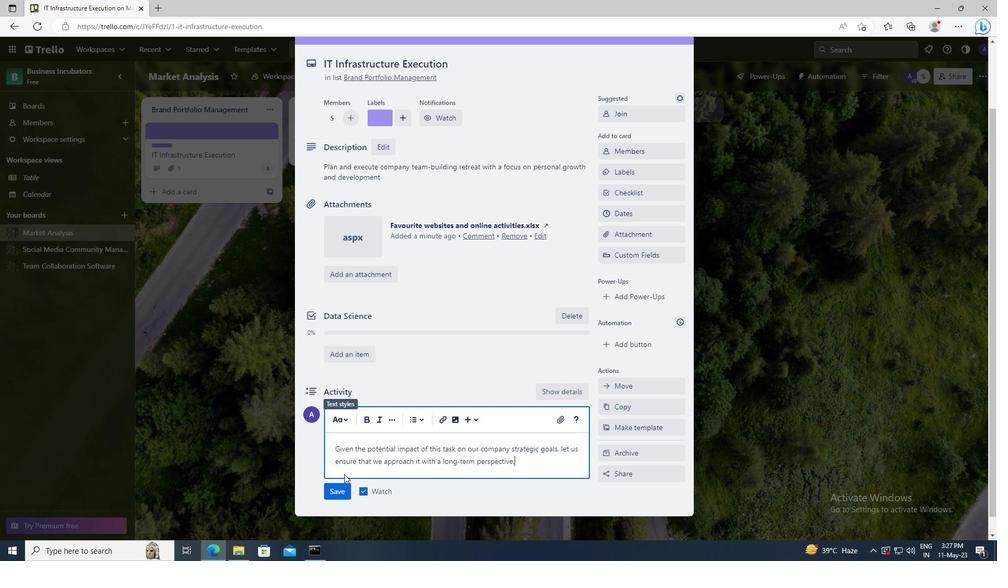 
Action: Mouse pressed left at (342, 491)
Screenshot: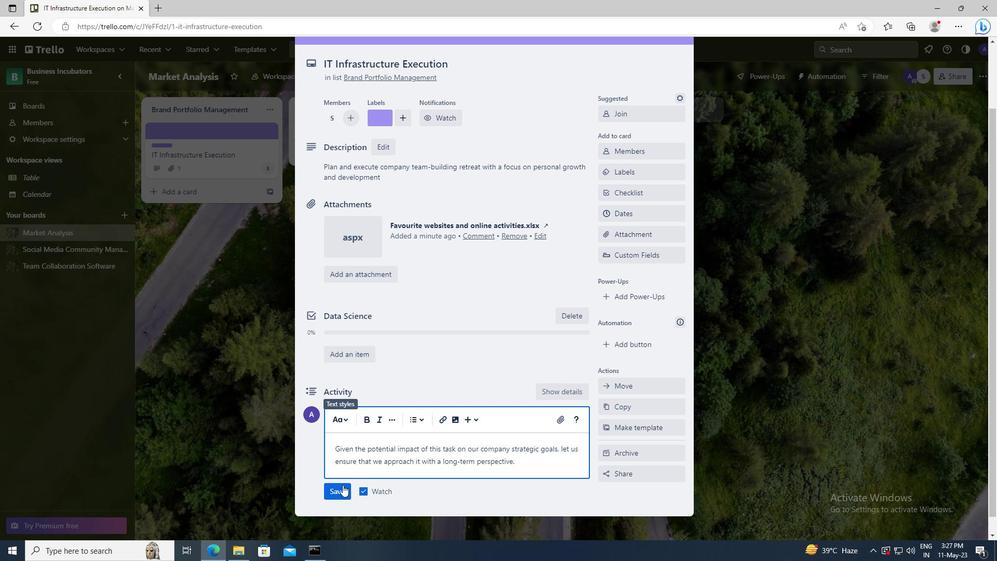 
Action: Mouse moved to (641, 213)
Screenshot: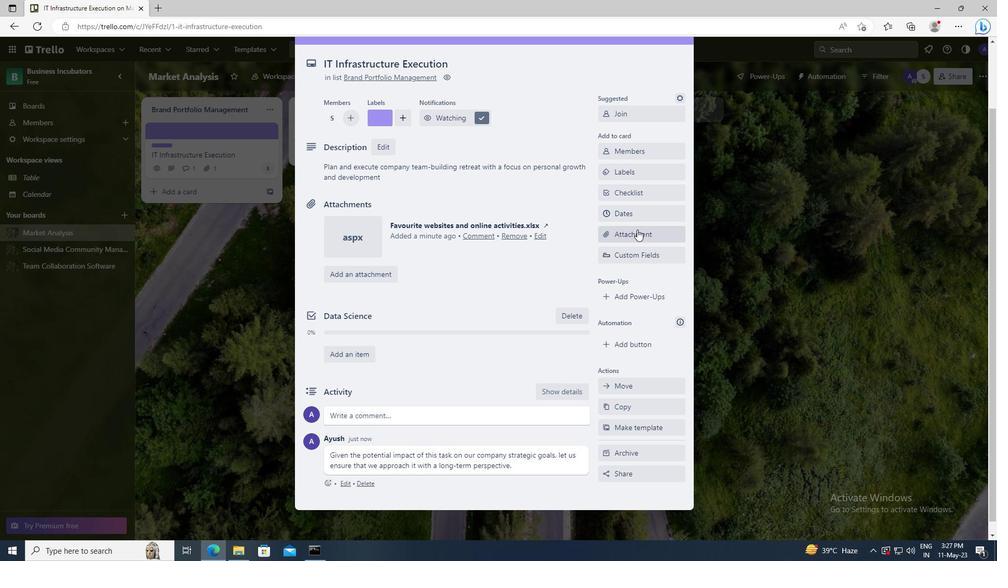 
Action: Mouse pressed left at (641, 213)
Screenshot: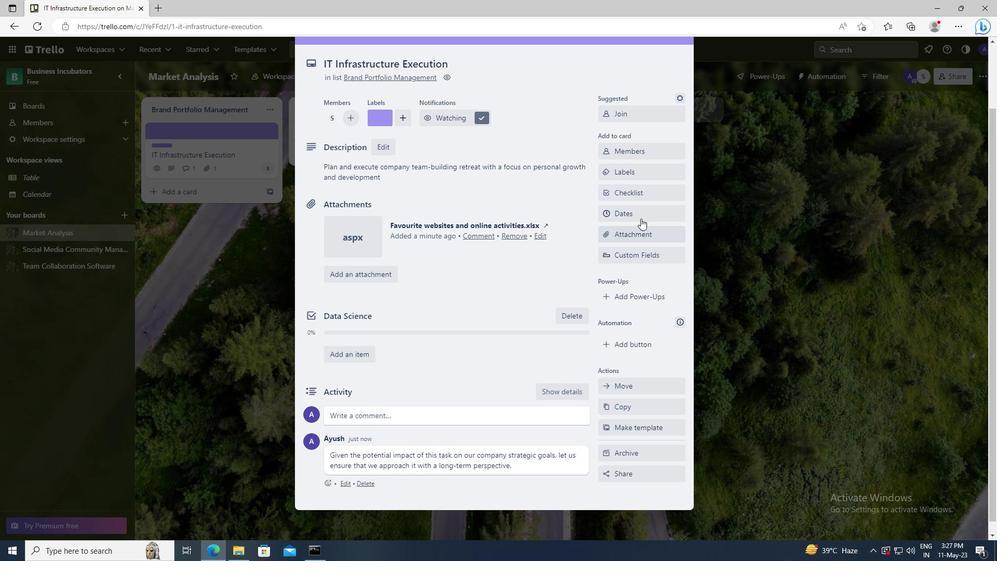 
Action: Mouse moved to (612, 262)
Screenshot: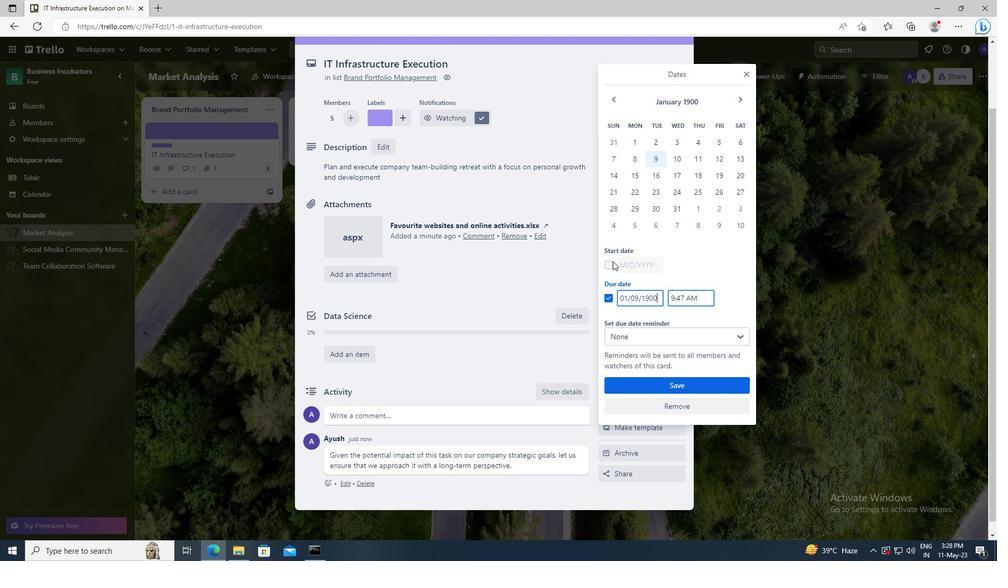 
Action: Mouse pressed left at (612, 262)
Screenshot: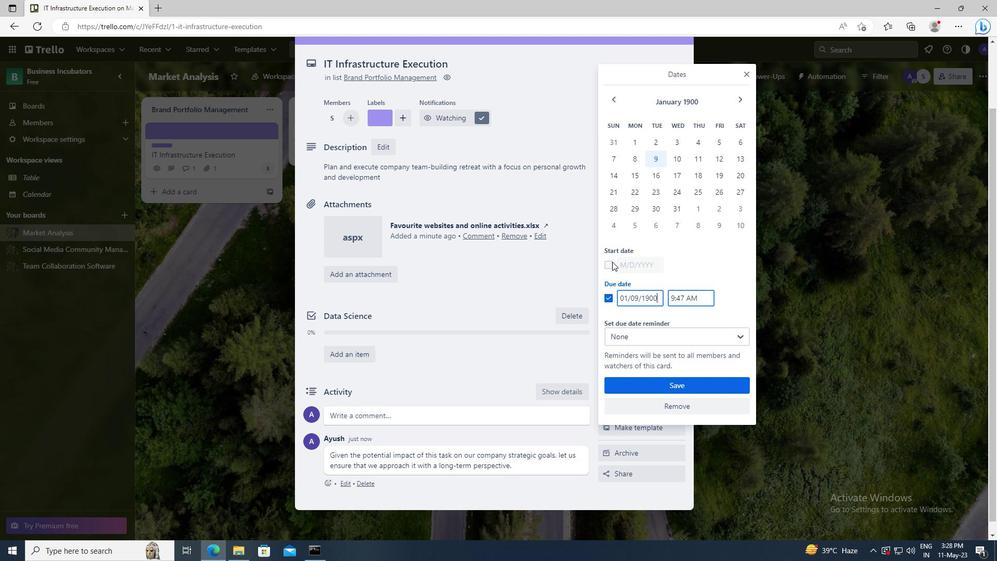 
Action: Mouse moved to (656, 267)
Screenshot: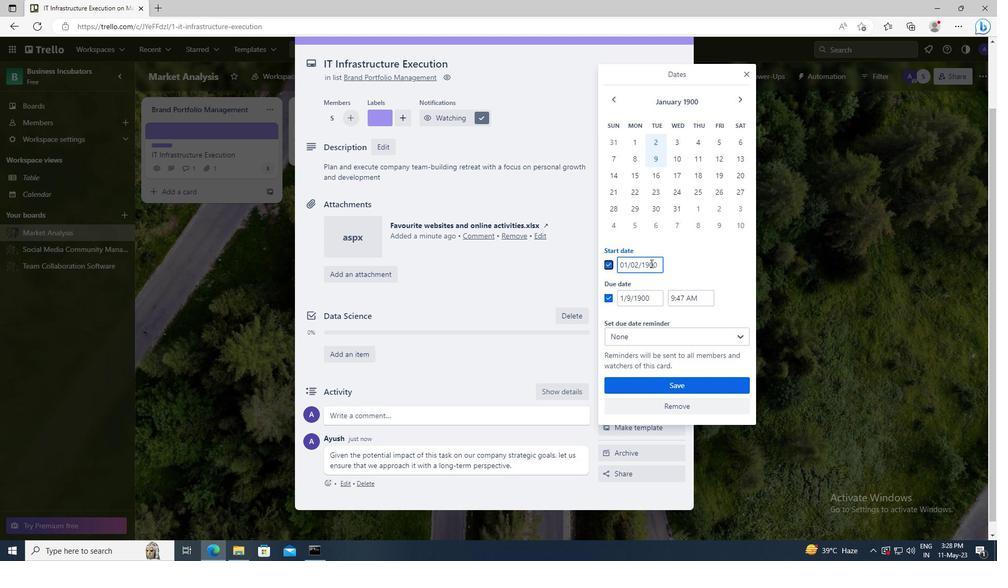 
Action: Mouse pressed left at (656, 267)
Screenshot: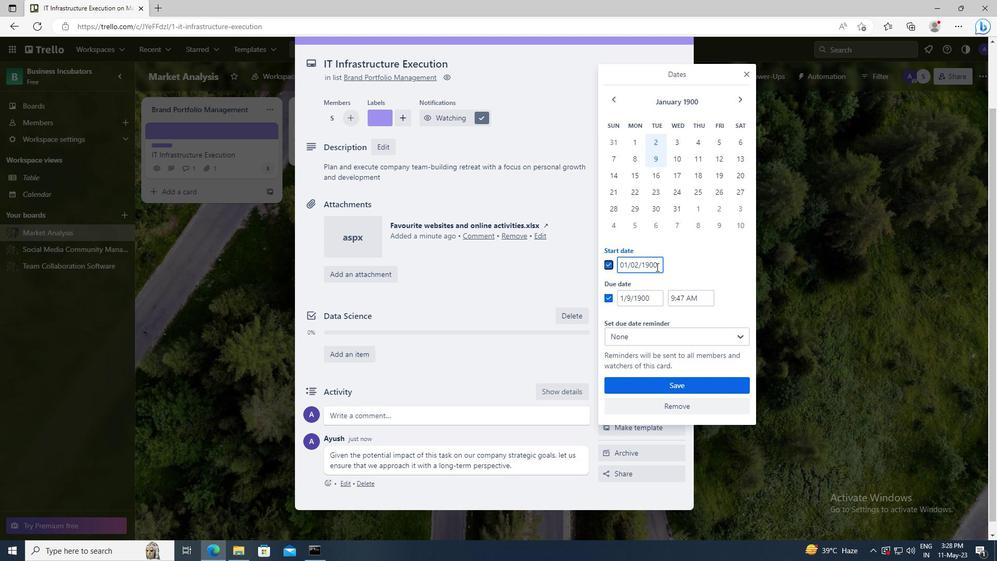 
Action: Key pressed <Key.left><Key.left><Key.left><Key.left><Key.left><Key.backspace>3
Screenshot: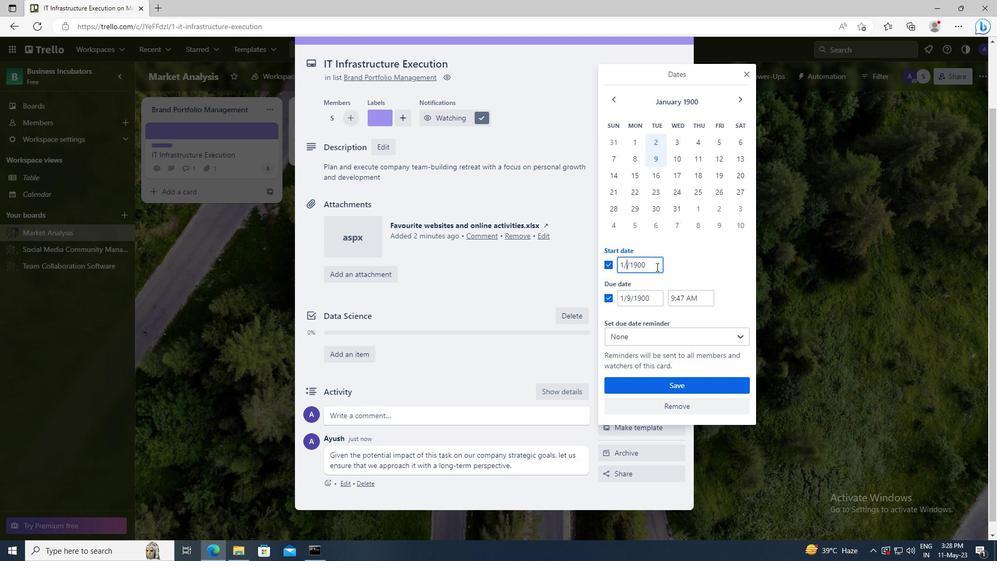 
Action: Mouse moved to (656, 295)
Screenshot: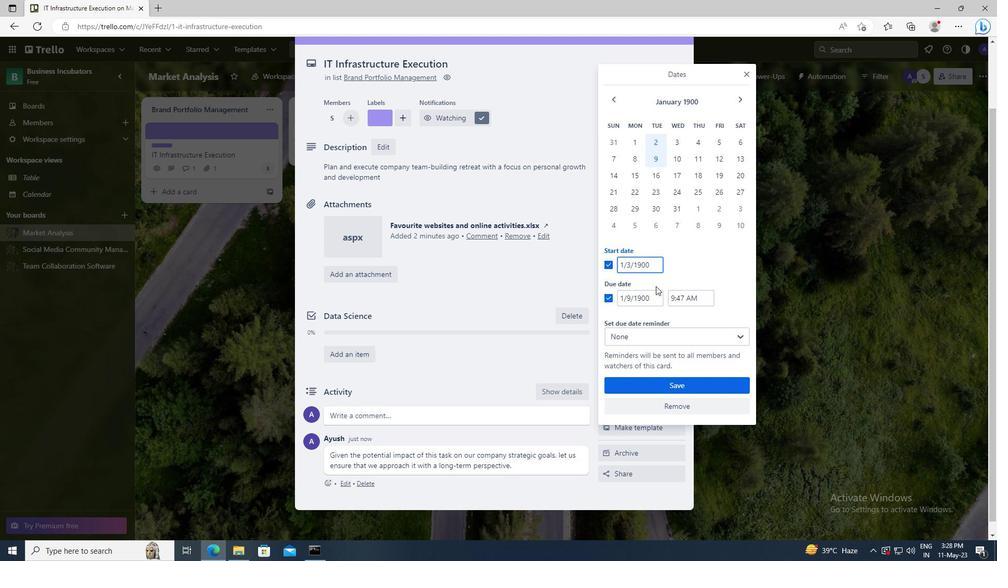 
Action: Mouse pressed left at (656, 295)
Screenshot: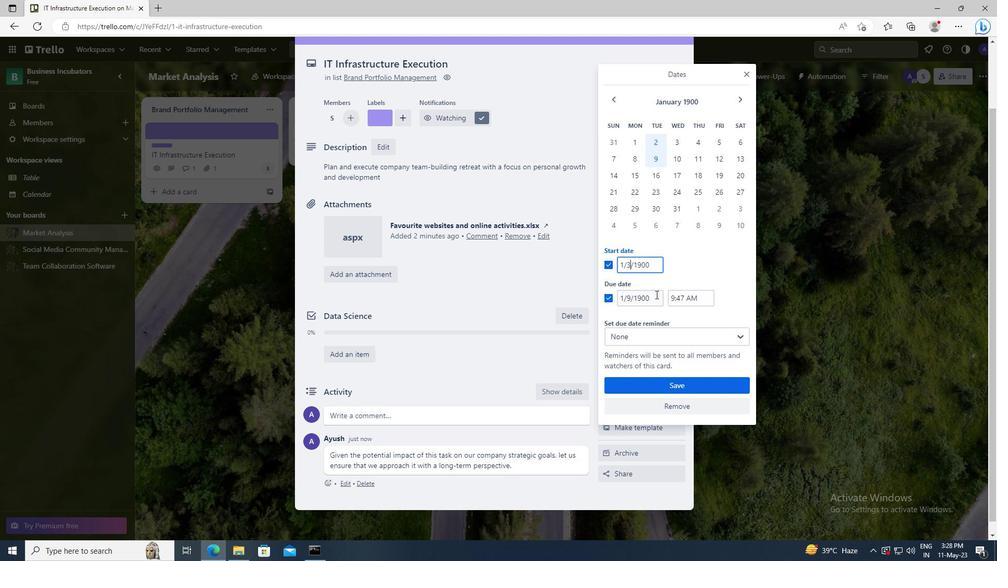 
Action: Key pressed <Key.left><Key.left><Key.left><Key.left><Key.left><Key.backspace>10
Screenshot: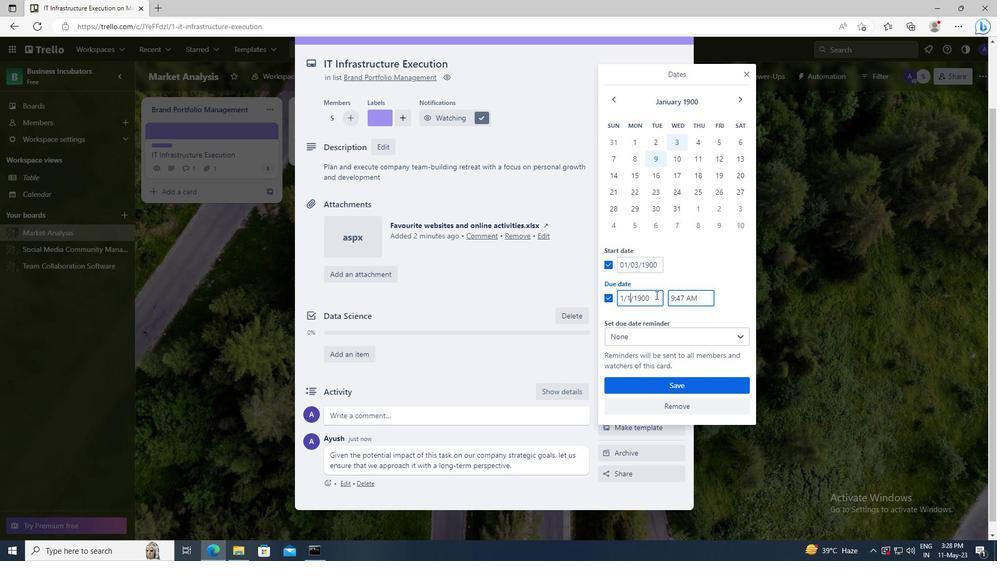 
Action: Mouse moved to (668, 383)
Screenshot: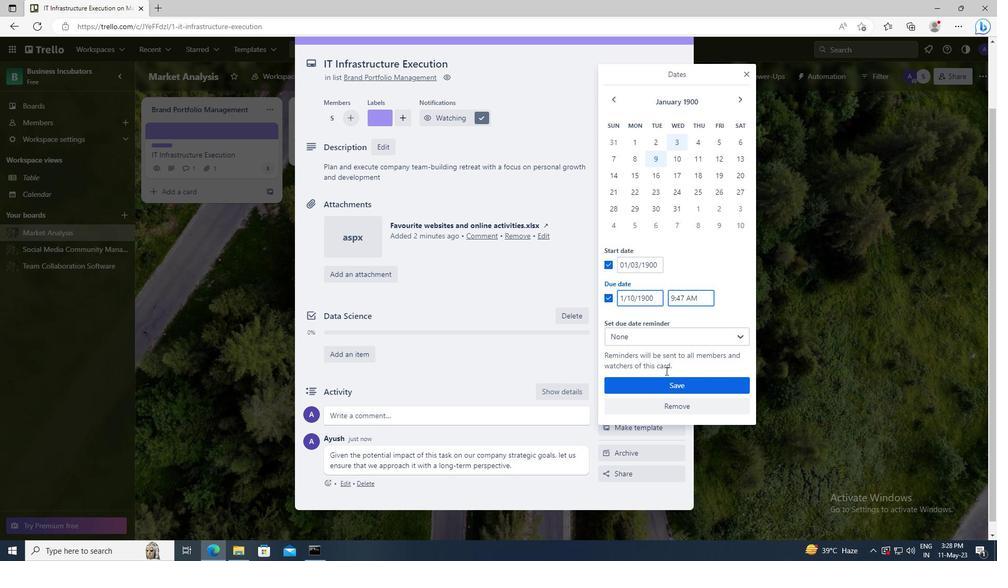 
Action: Mouse pressed left at (668, 383)
Screenshot: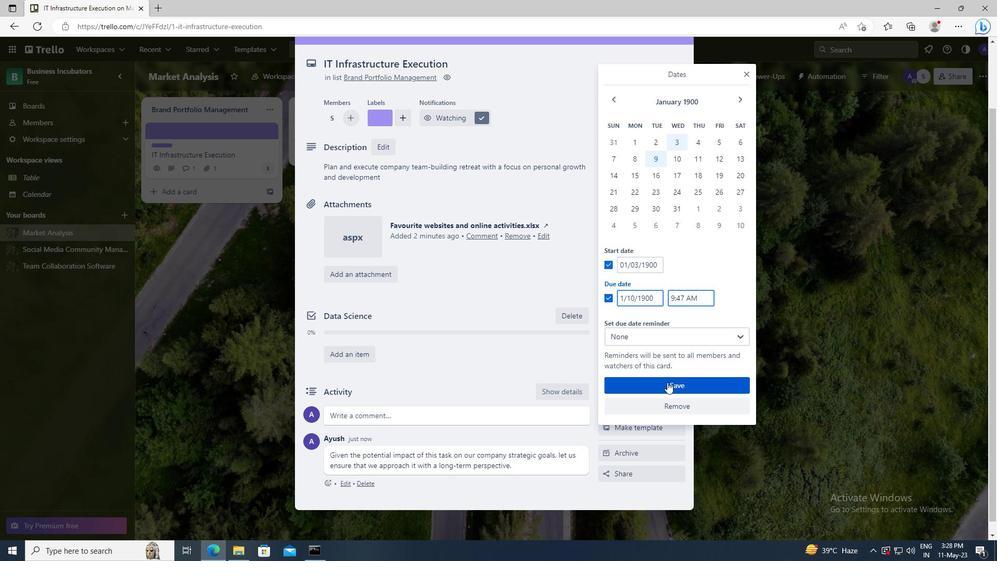 
